 Task: Find connections with filter location Brasschaat with filter topic #automotivewith filter profile language Potuguese with filter current company TPG with filter school Dr. S.S. Bhatnagar UICET, Panjab University with filter industry Commercial and Industrial Machinery Maintenance with filter service category Translation with filter keywords title SEO Manager
Action: Mouse moved to (602, 107)
Screenshot: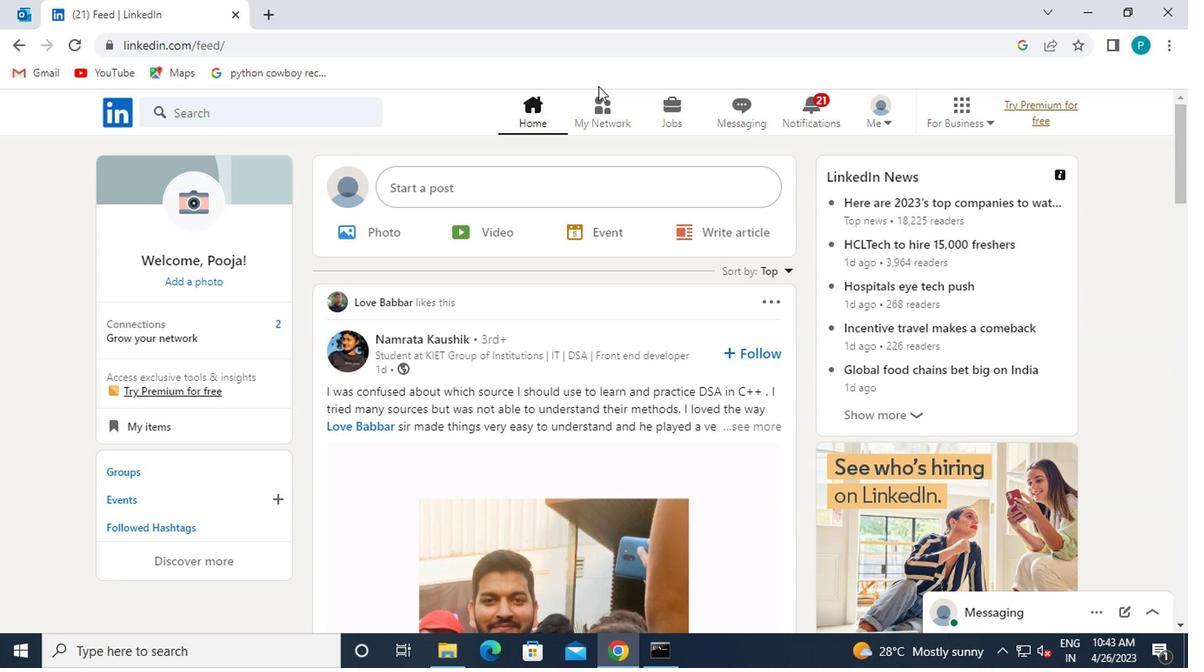 
Action: Mouse pressed left at (602, 107)
Screenshot: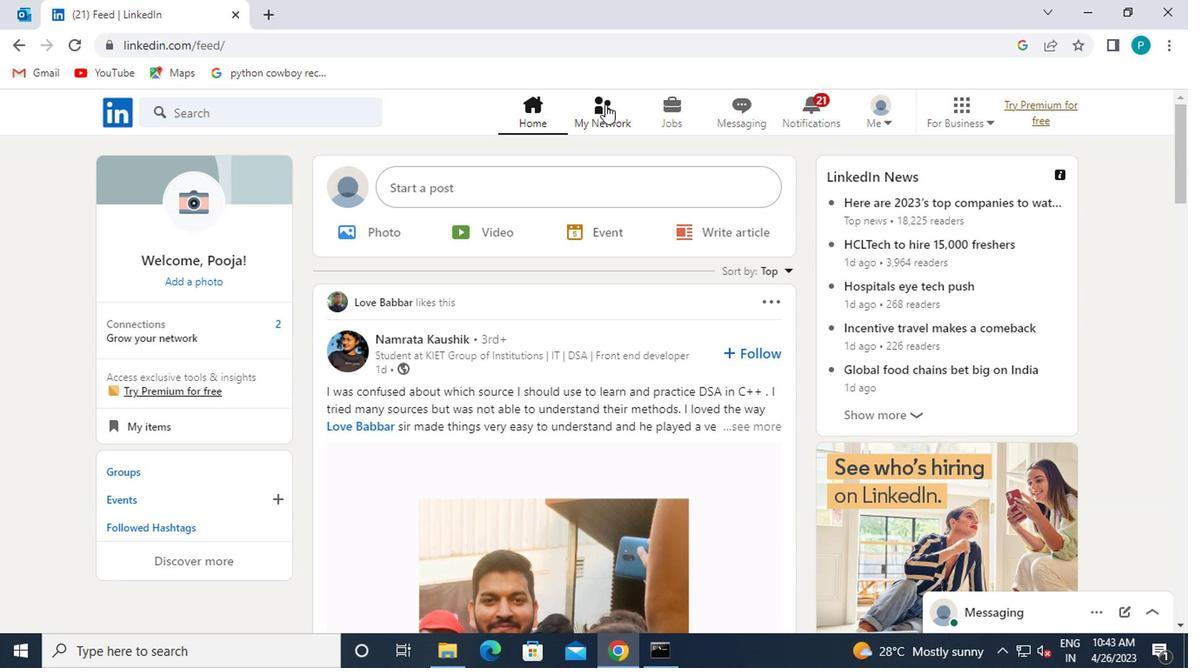 
Action: Mouse moved to (254, 217)
Screenshot: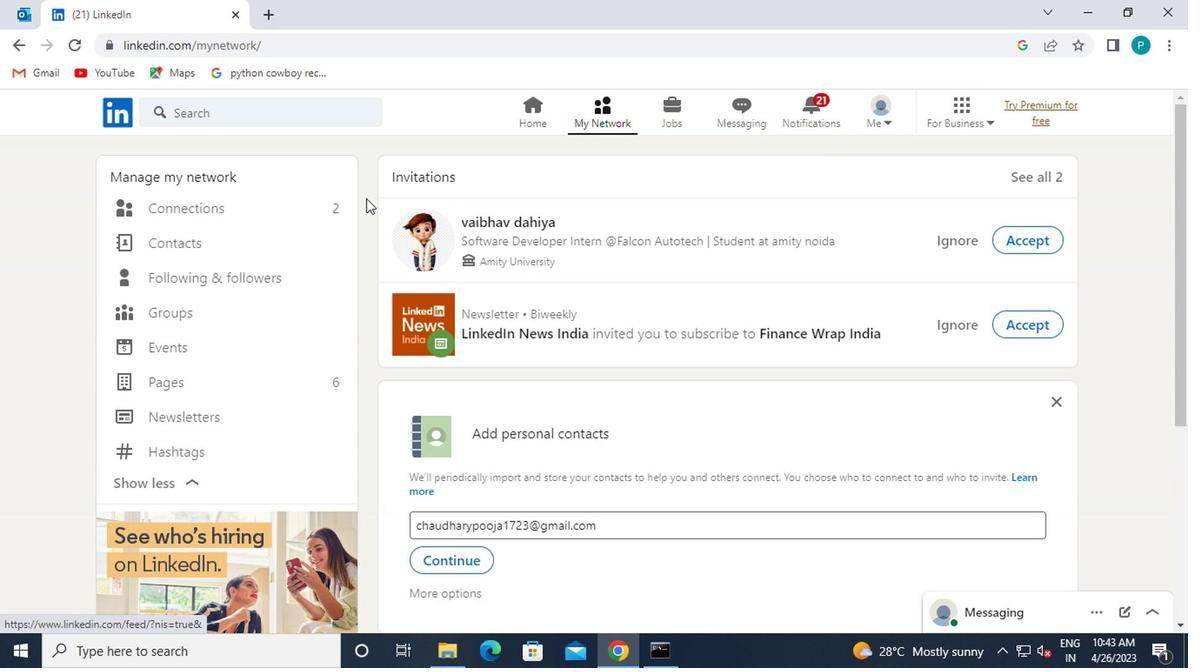 
Action: Mouse pressed left at (254, 217)
Screenshot: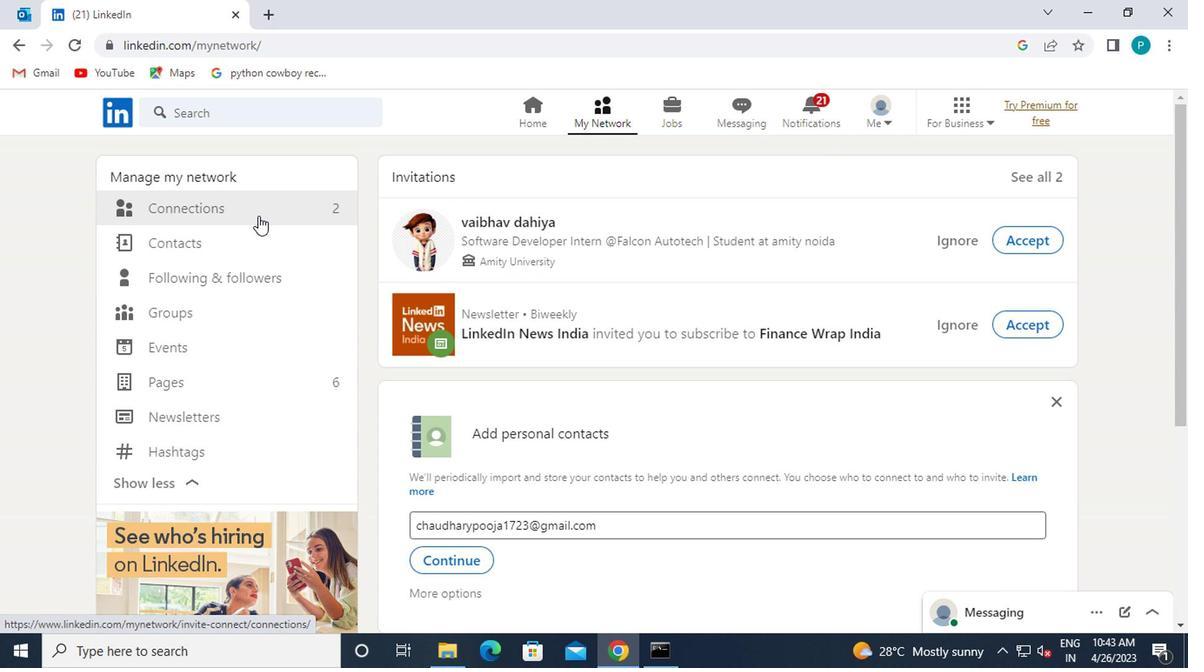 
Action: Mouse moved to (709, 215)
Screenshot: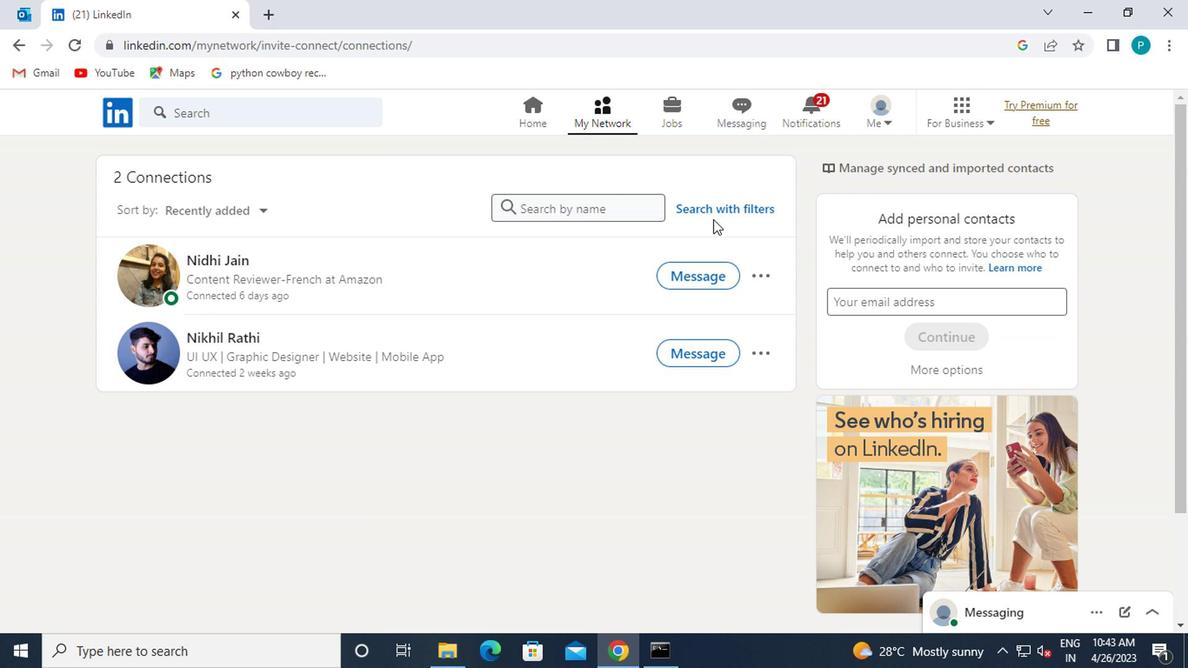 
Action: Mouse pressed left at (709, 215)
Screenshot: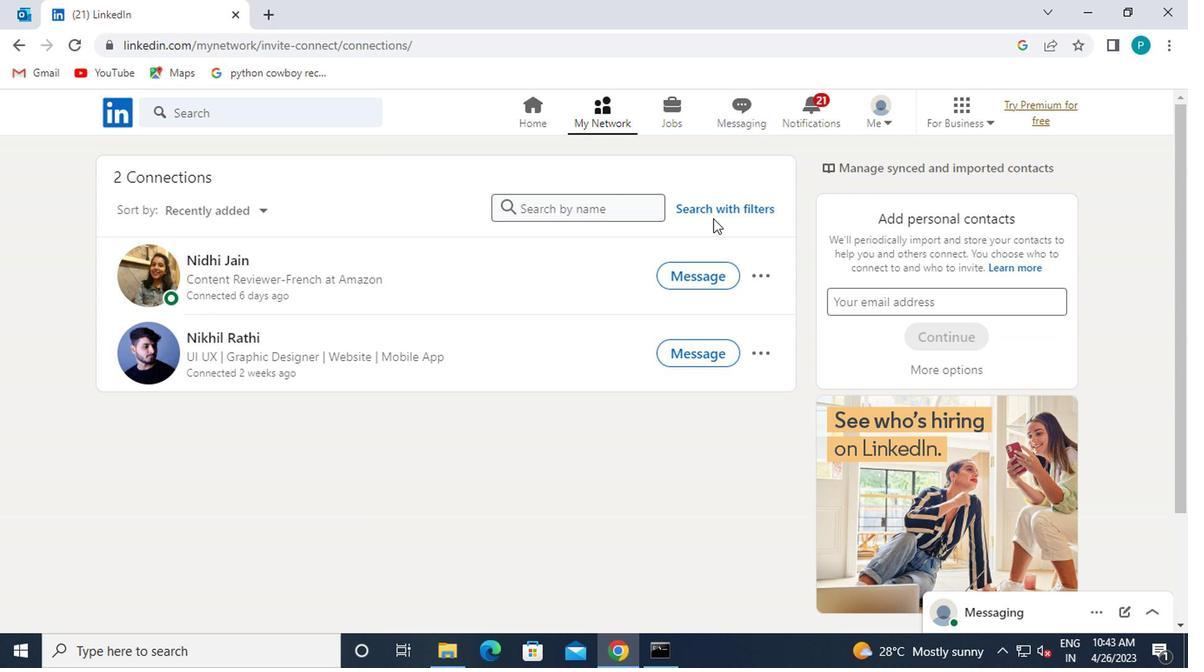 
Action: Mouse moved to (558, 163)
Screenshot: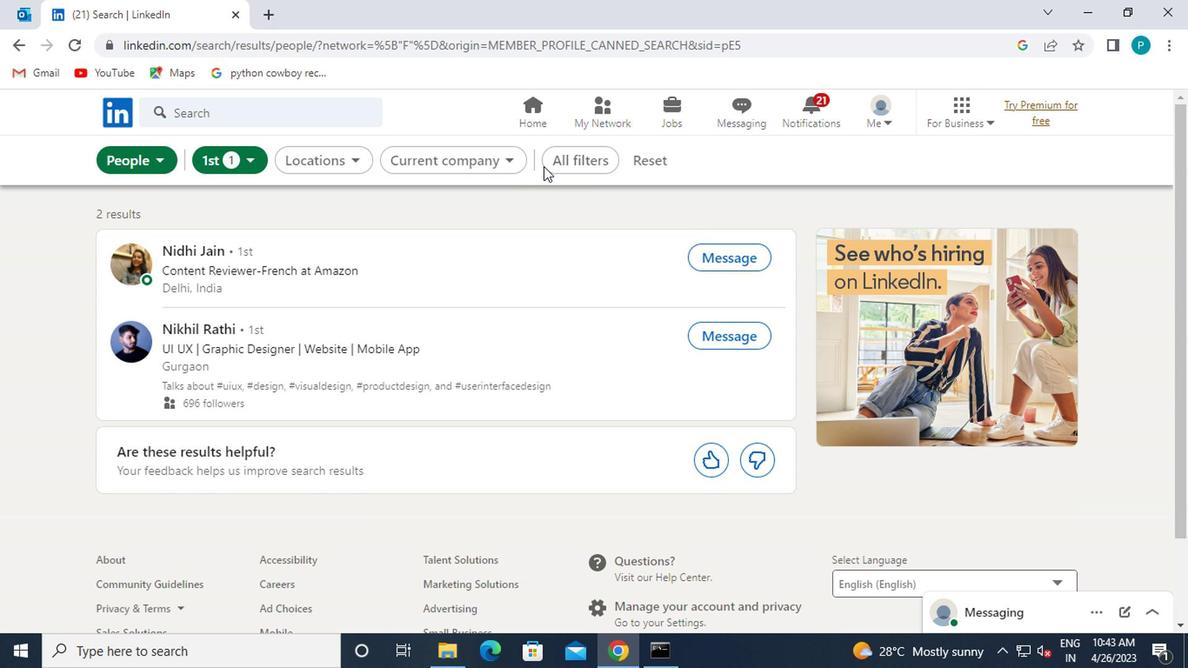 
Action: Mouse pressed left at (558, 163)
Screenshot: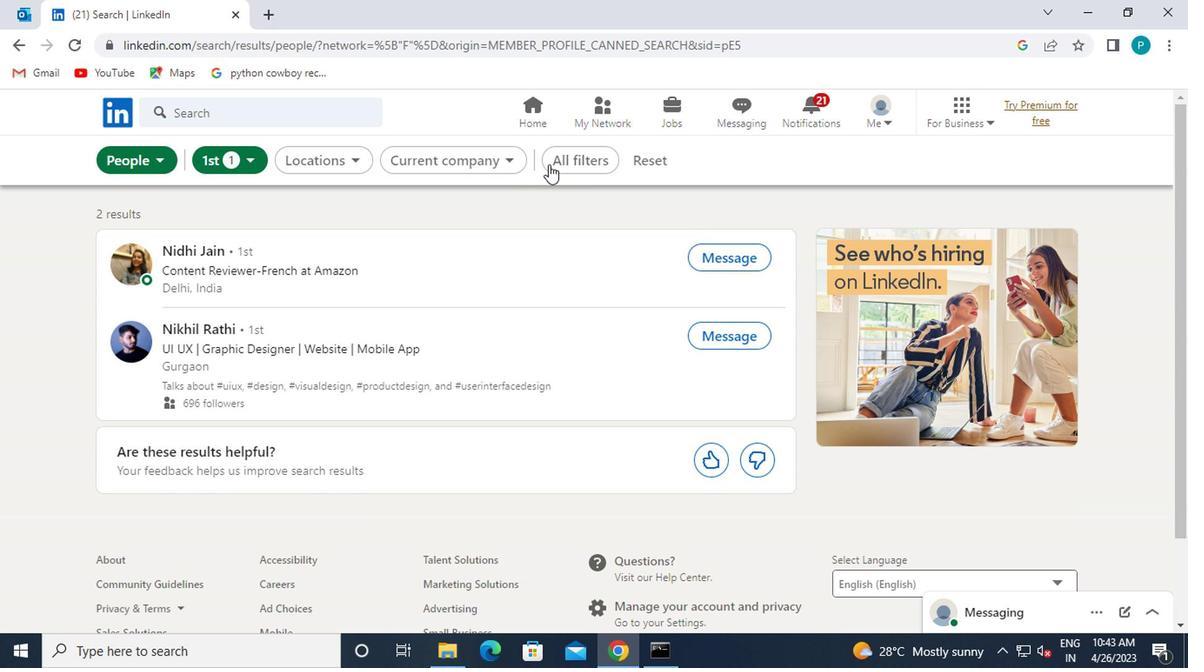
Action: Mouse moved to (939, 405)
Screenshot: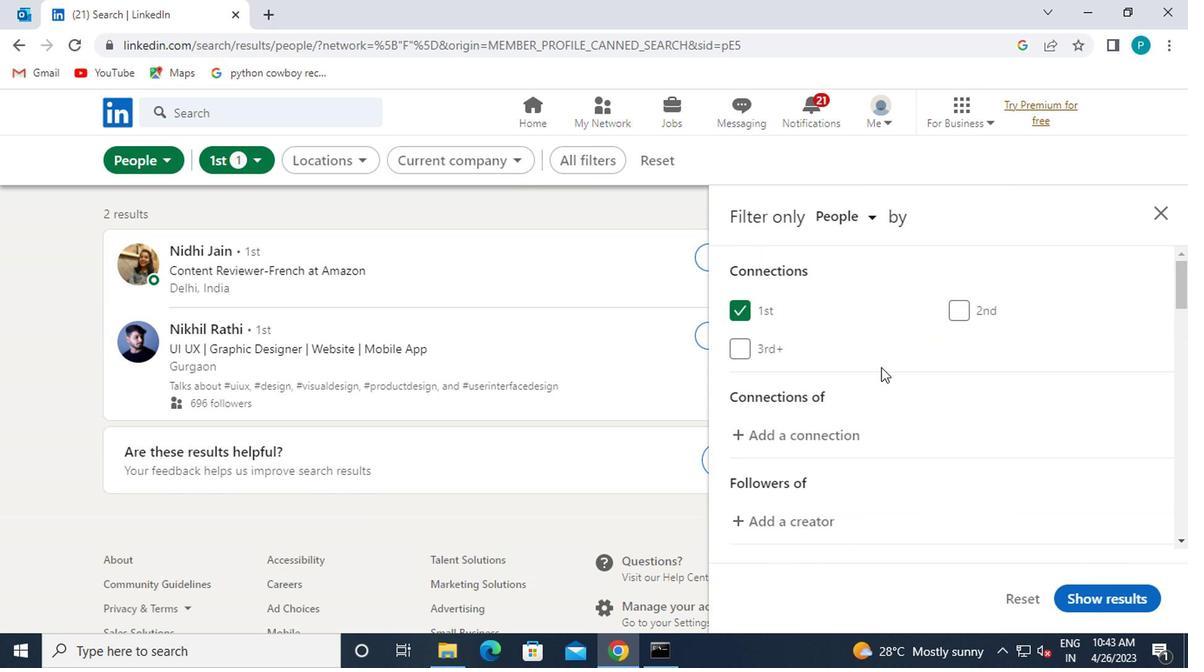 
Action: Mouse scrolled (939, 404) with delta (0, -1)
Screenshot: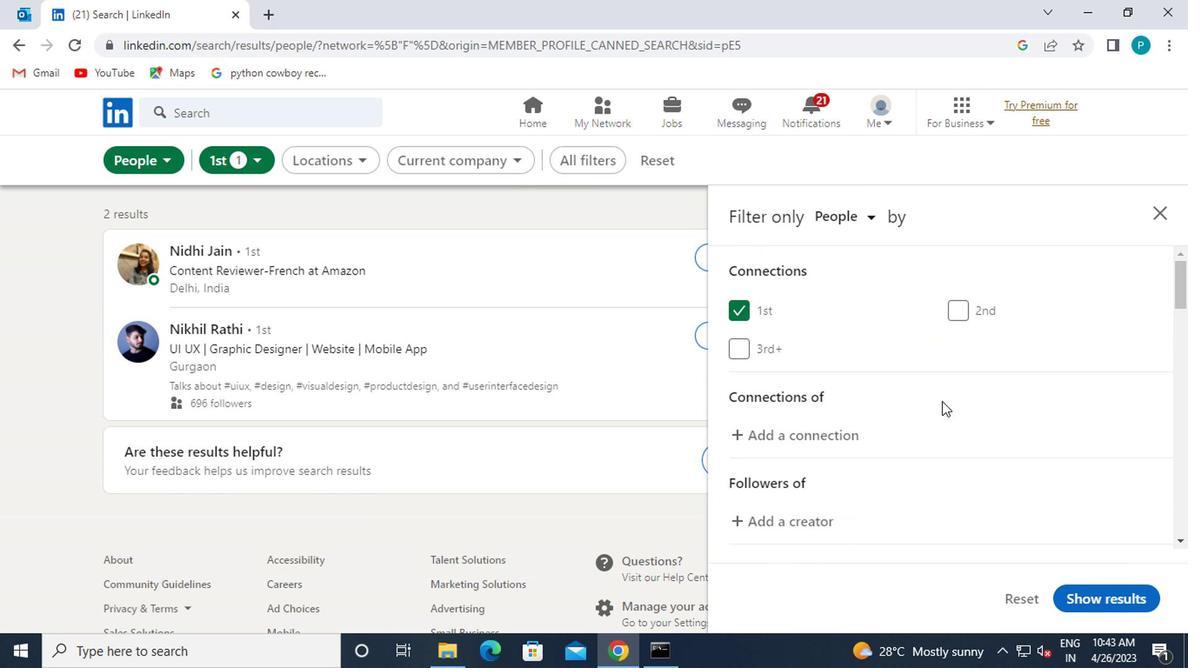 
Action: Mouse scrolled (939, 404) with delta (0, -1)
Screenshot: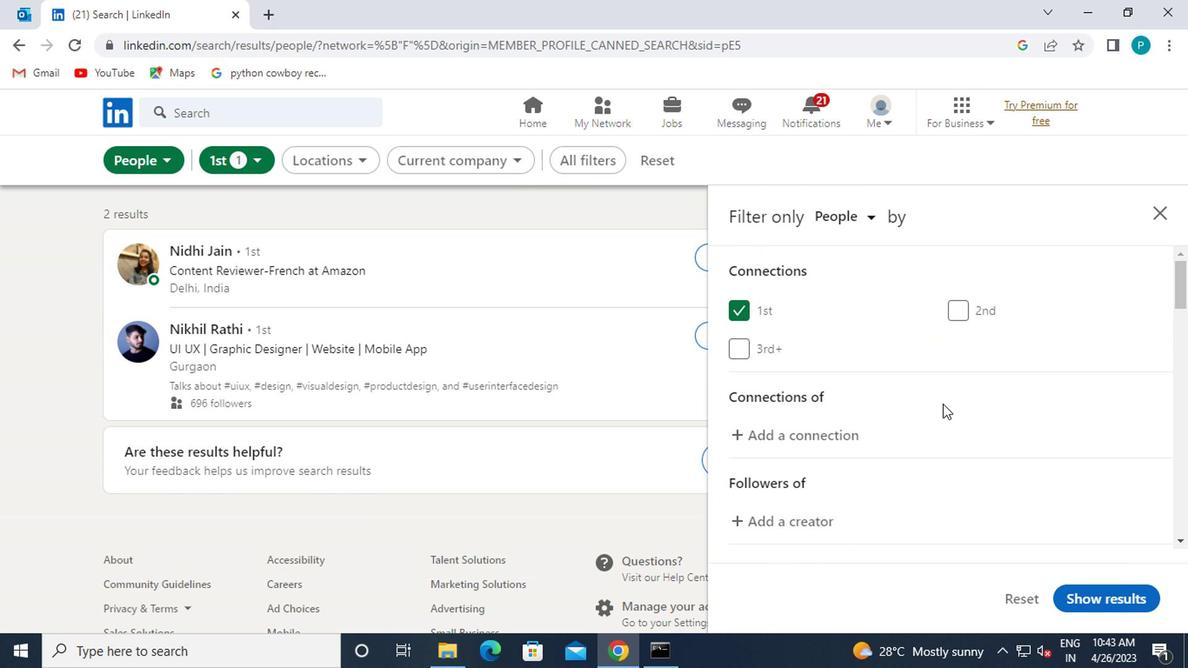 
Action: Mouse moved to (951, 450)
Screenshot: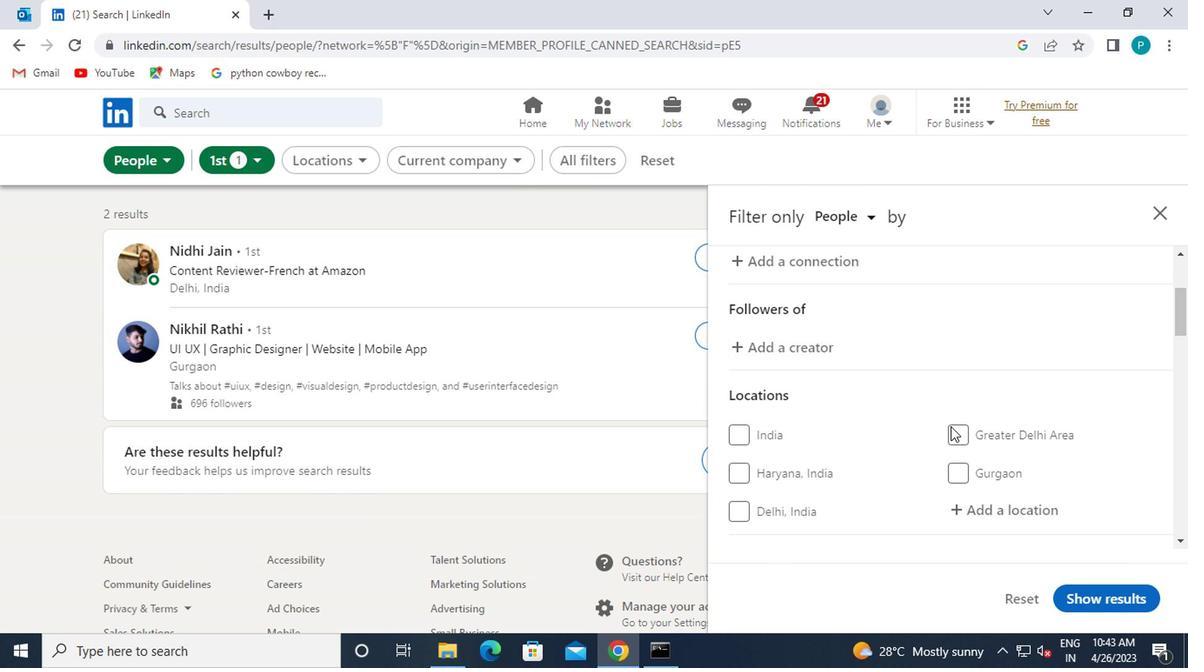 
Action: Mouse scrolled (951, 449) with delta (0, -1)
Screenshot: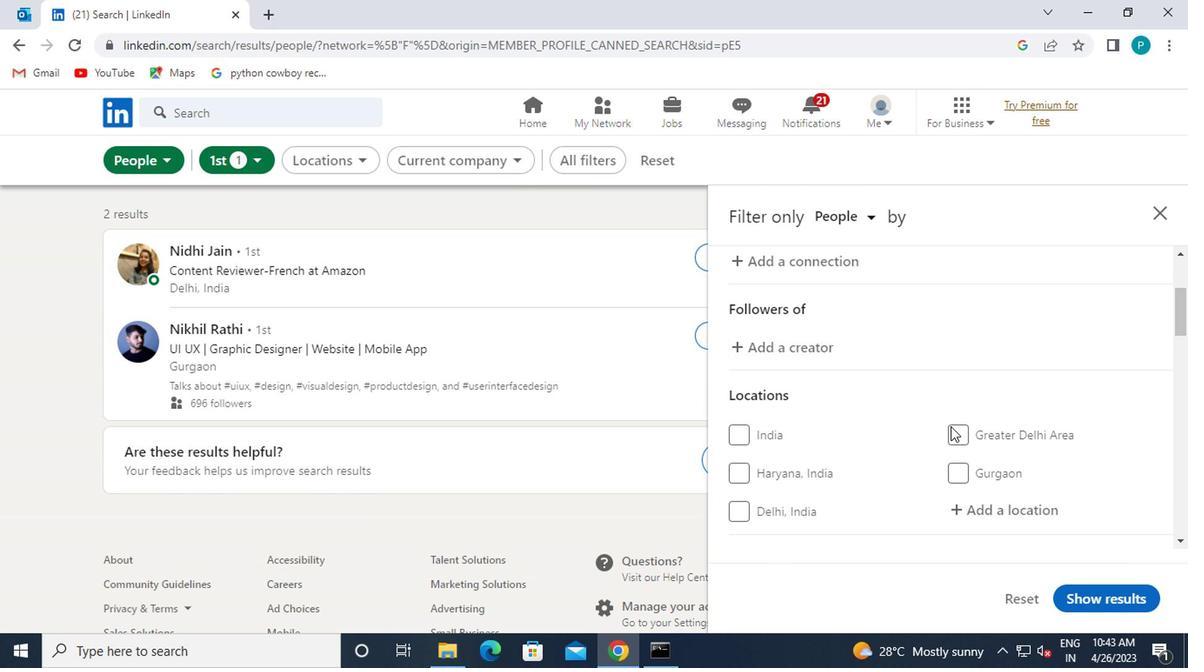 
Action: Mouse moved to (950, 425)
Screenshot: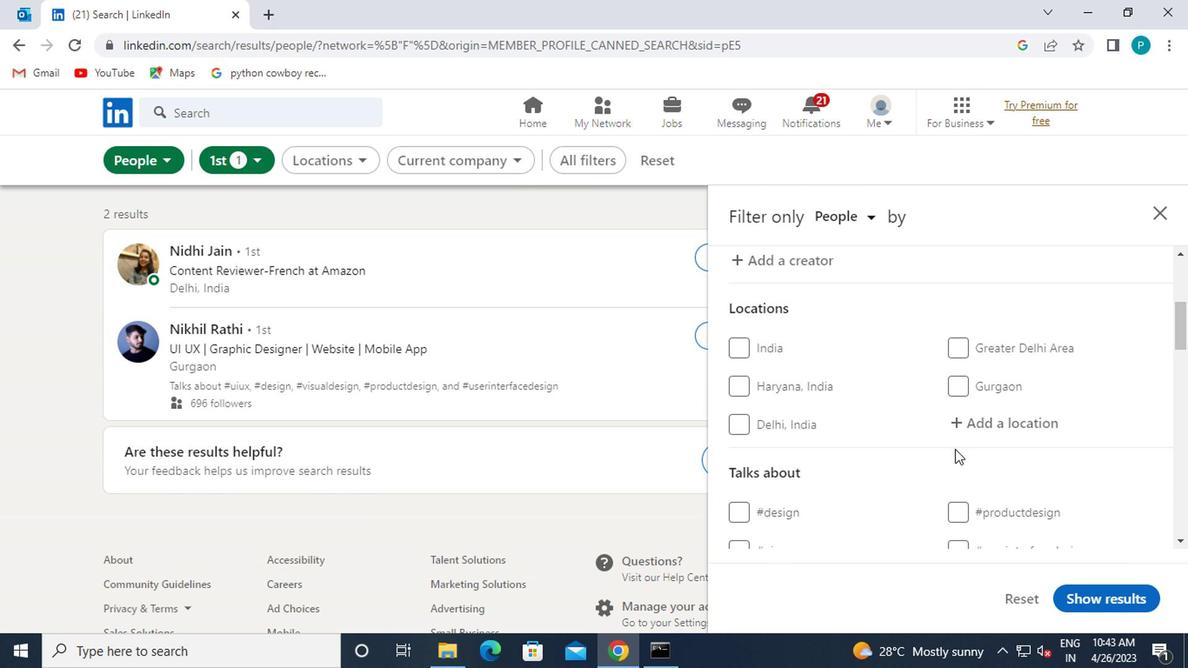 
Action: Mouse pressed left at (950, 425)
Screenshot: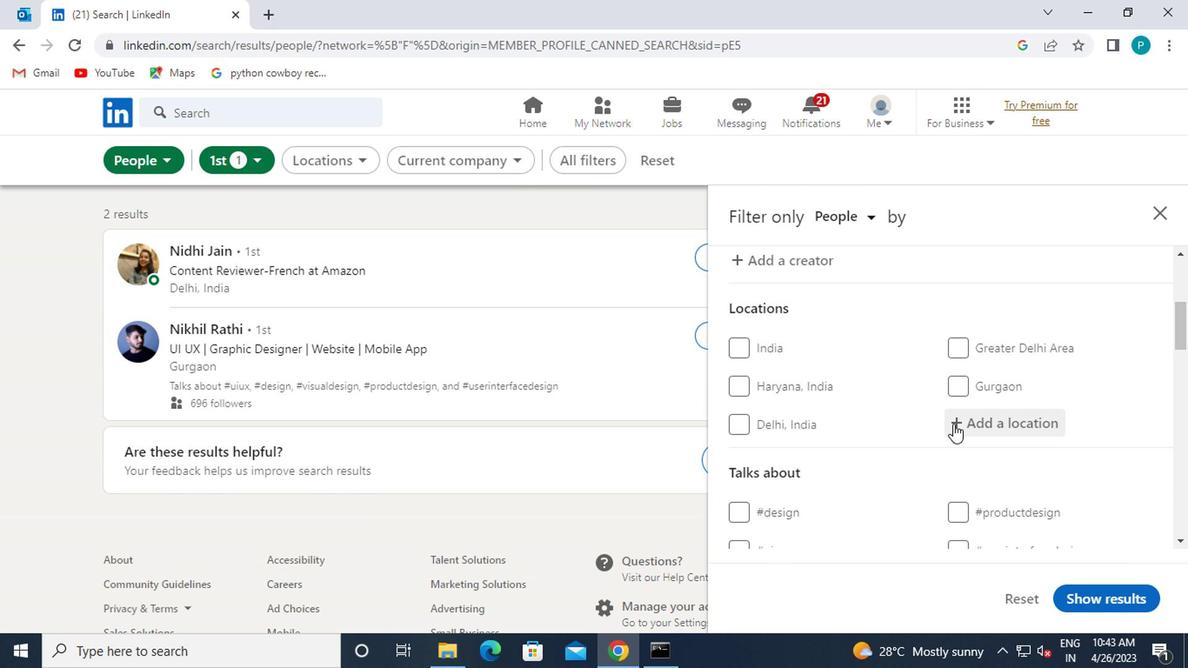 
Action: Key pressed <Key.caps_lock>b<Key.caps_lock>rasschaat
Screenshot: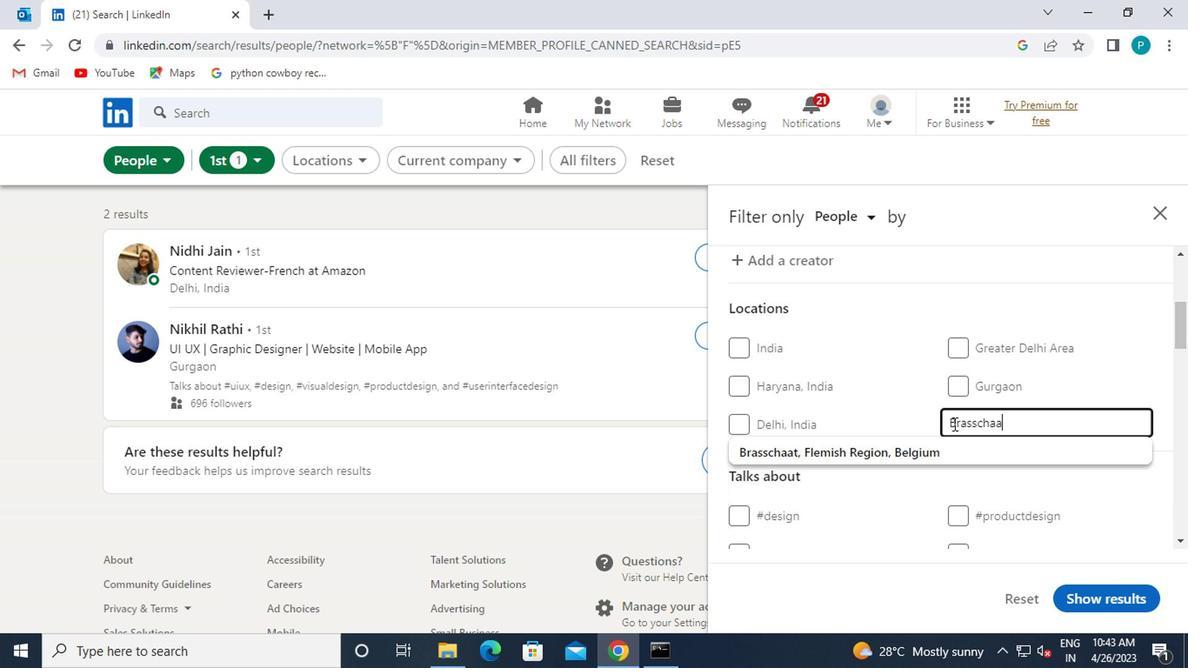 
Action: Mouse moved to (943, 459)
Screenshot: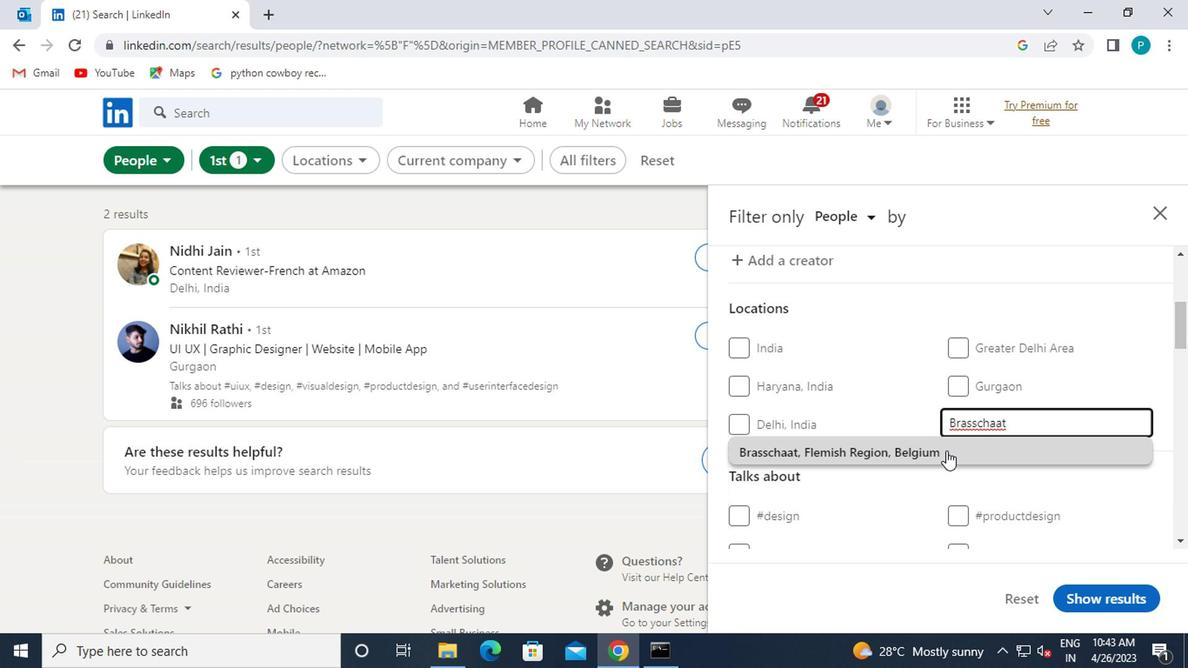 
Action: Mouse pressed left at (943, 459)
Screenshot: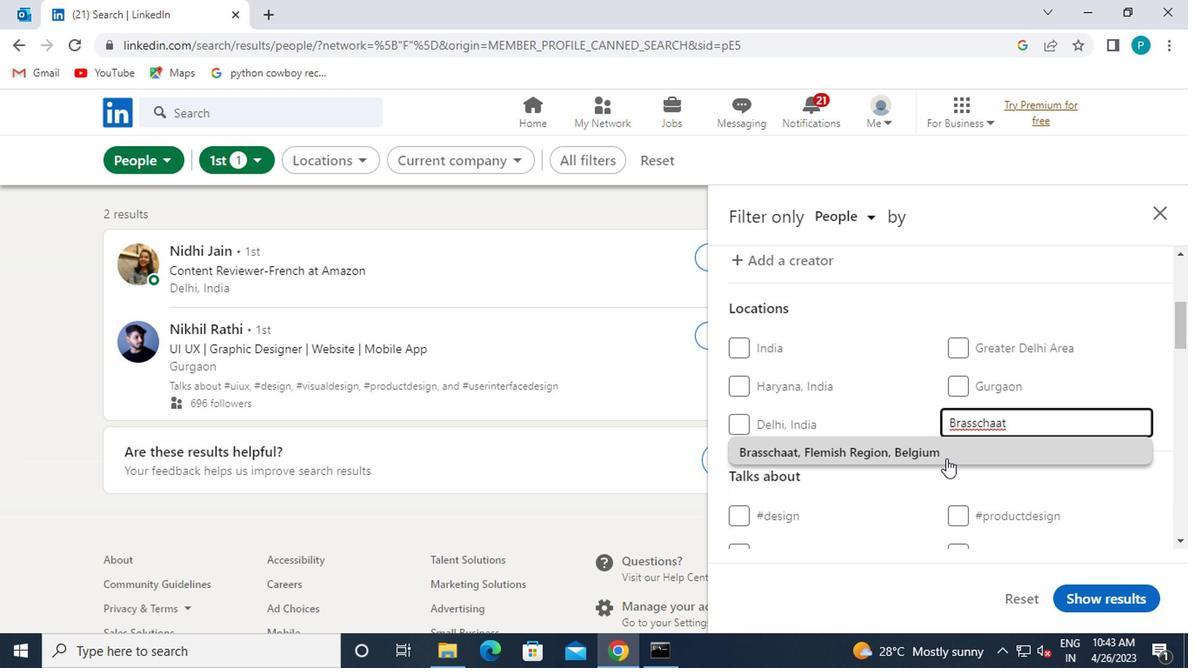 
Action: Mouse scrolled (943, 459) with delta (0, 0)
Screenshot: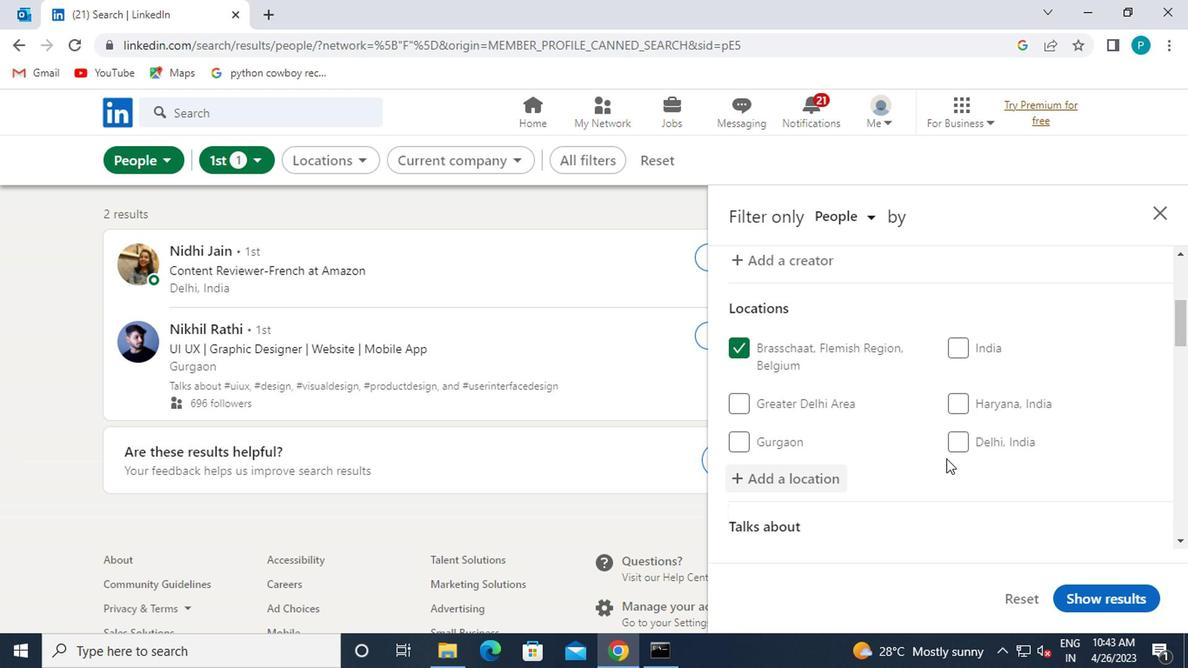 
Action: Mouse scrolled (943, 459) with delta (0, 0)
Screenshot: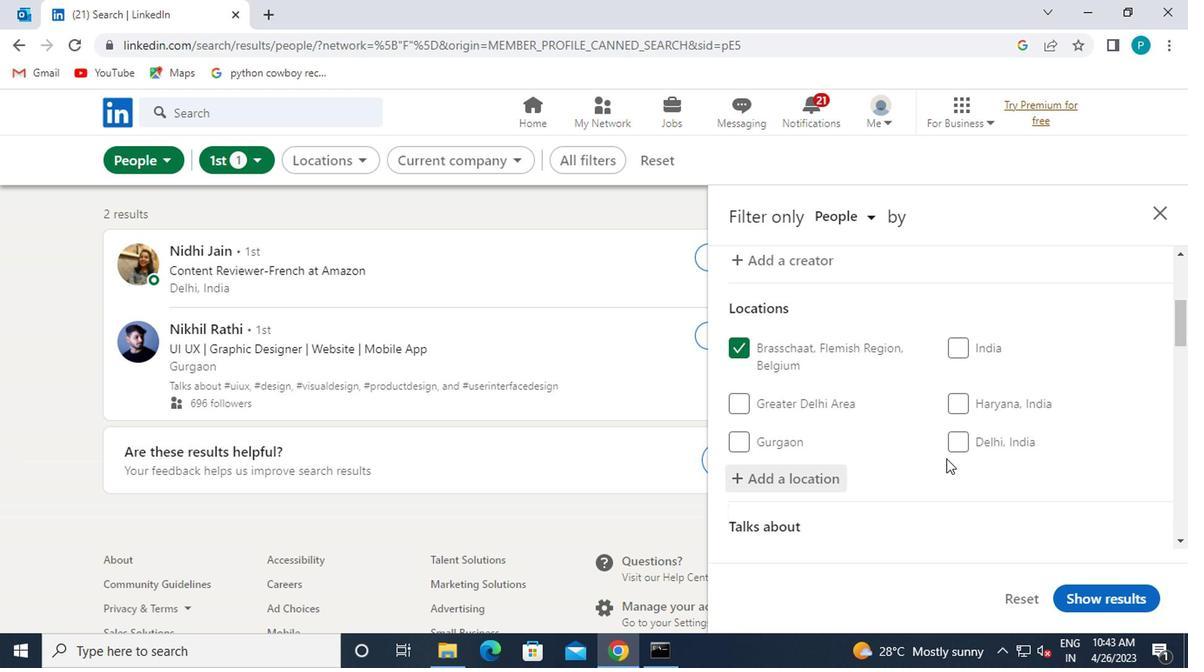 
Action: Mouse moved to (948, 336)
Screenshot: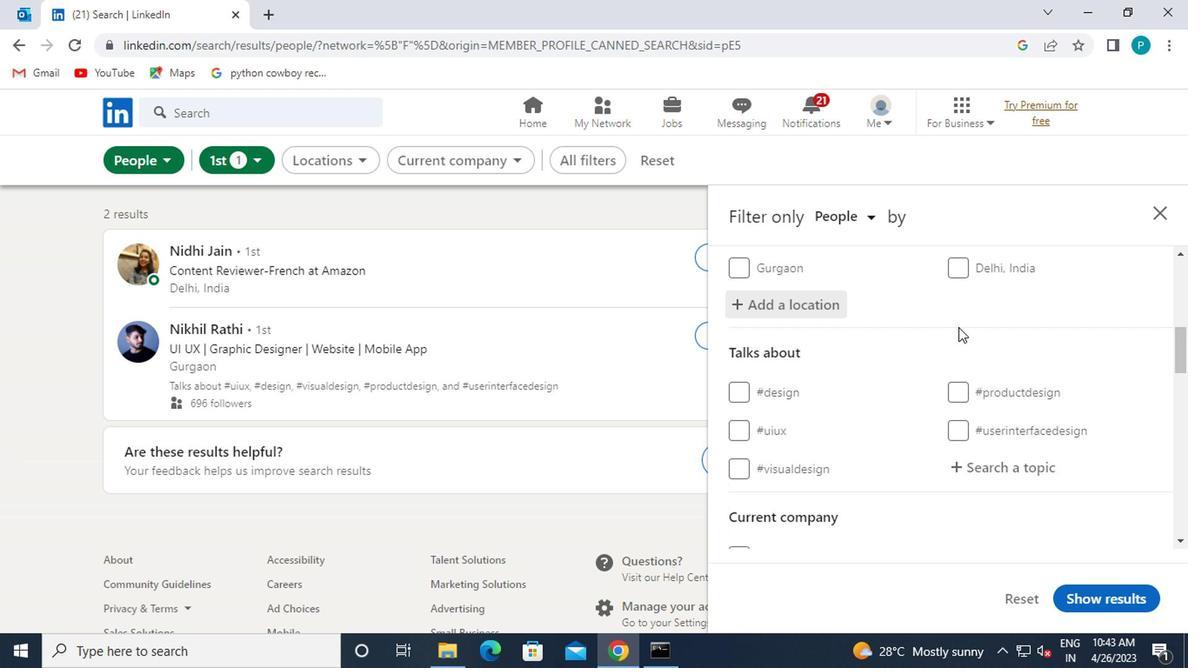 
Action: Mouse scrolled (948, 337) with delta (0, 0)
Screenshot: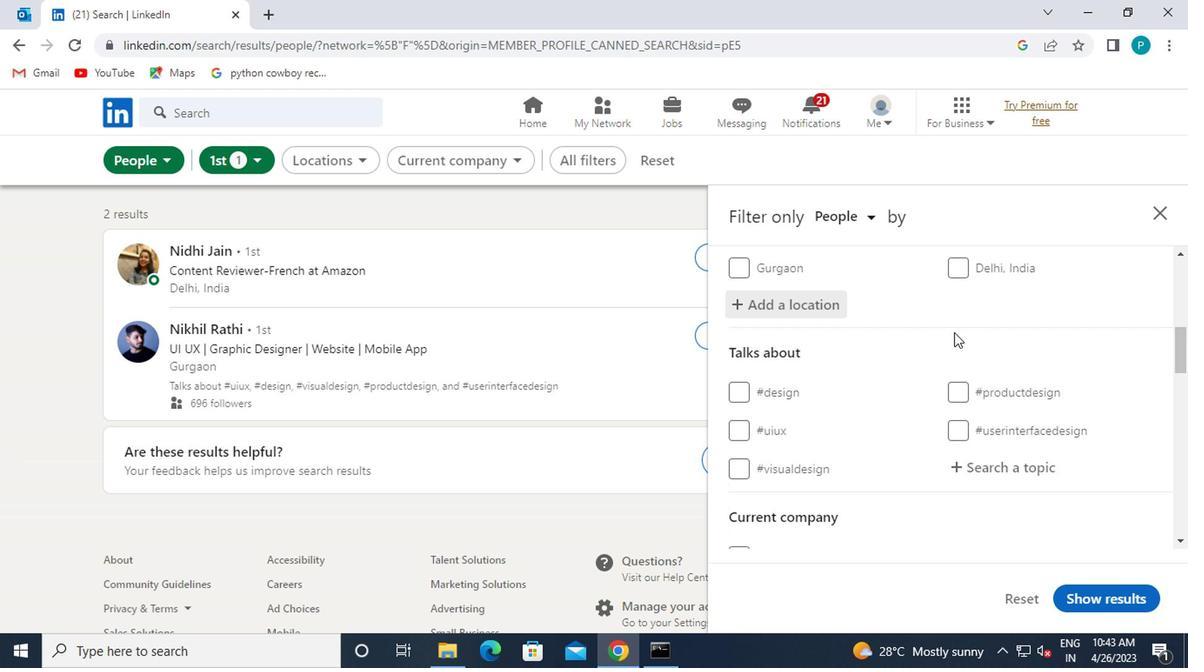 
Action: Mouse scrolled (948, 337) with delta (0, 0)
Screenshot: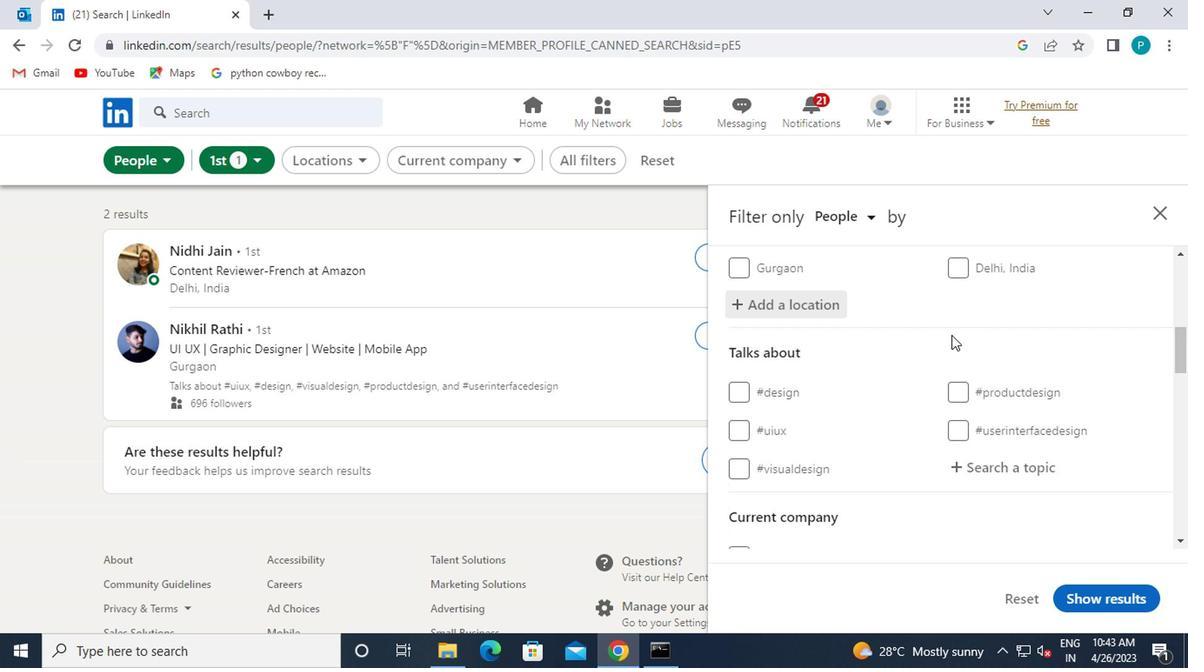 
Action: Mouse scrolled (948, 335) with delta (0, -1)
Screenshot: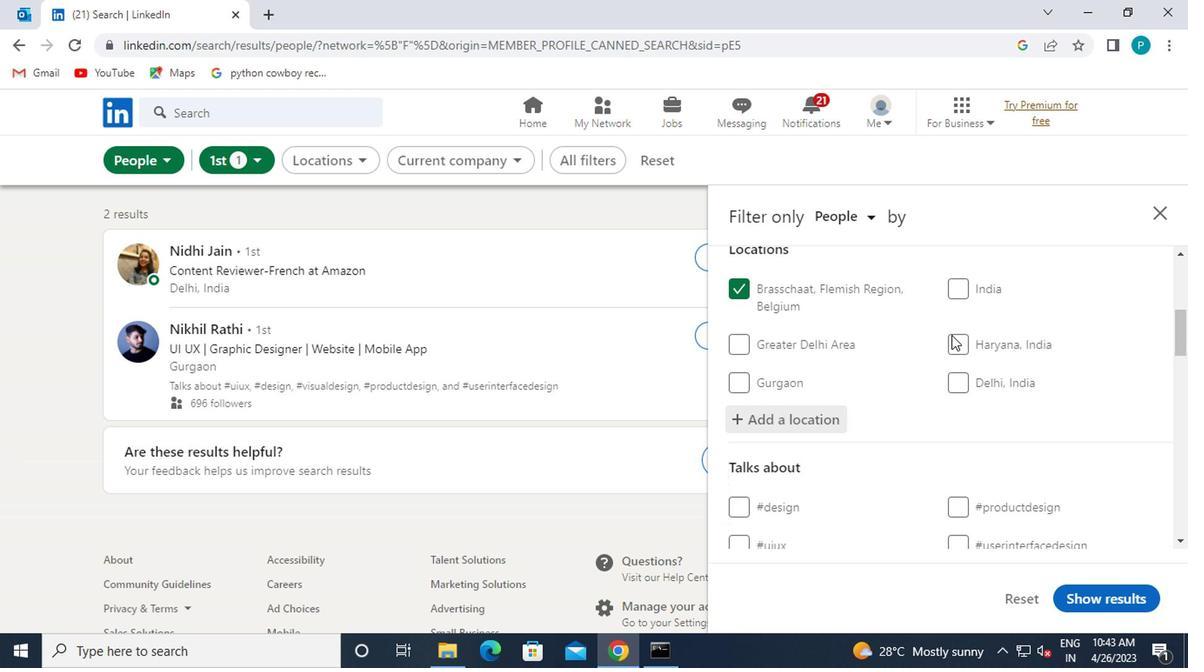 
Action: Mouse scrolled (948, 335) with delta (0, -1)
Screenshot: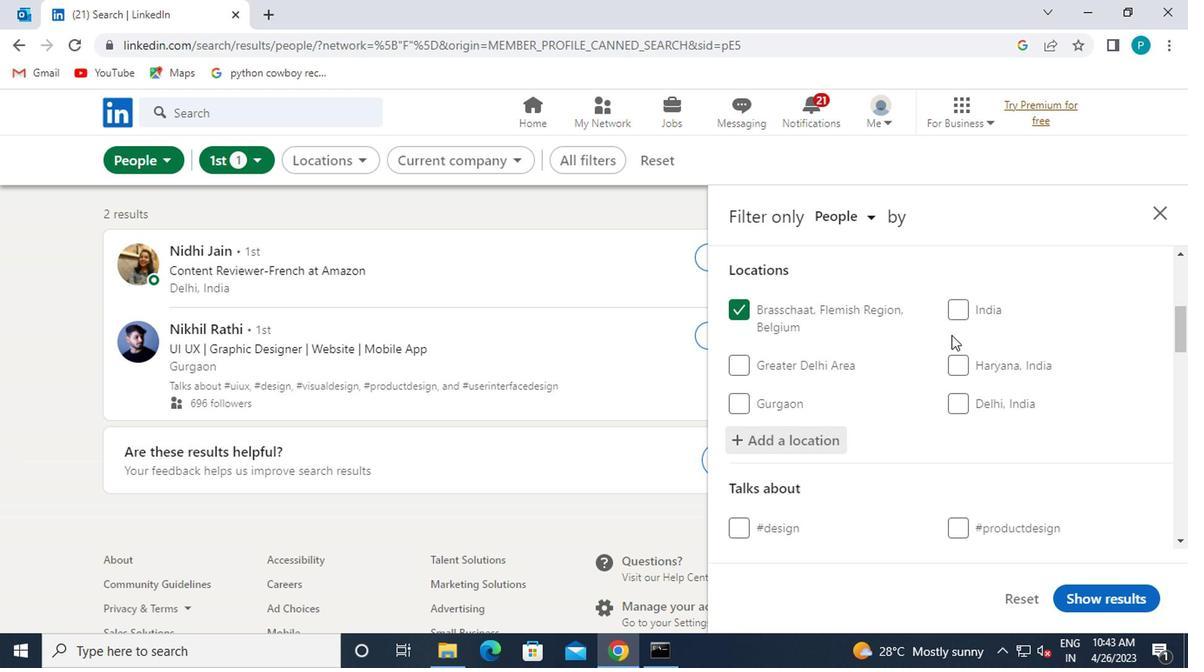 
Action: Mouse moved to (948, 341)
Screenshot: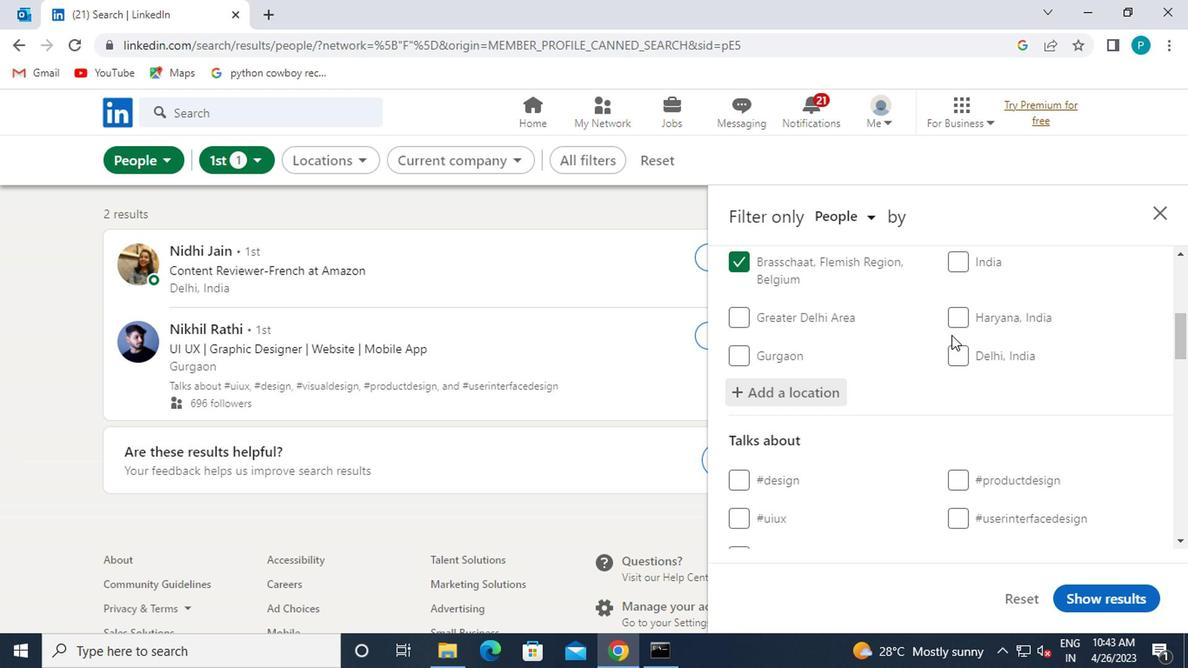 
Action: Mouse scrolled (948, 341) with delta (0, 0)
Screenshot: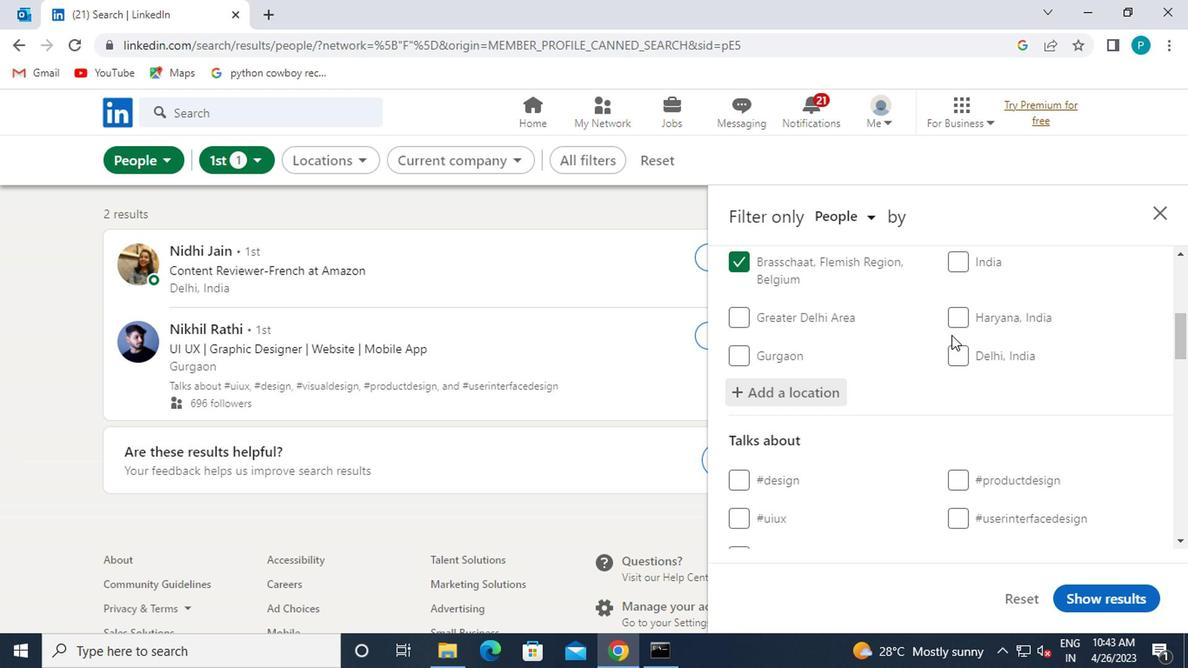 
Action: Mouse moved to (953, 395)
Screenshot: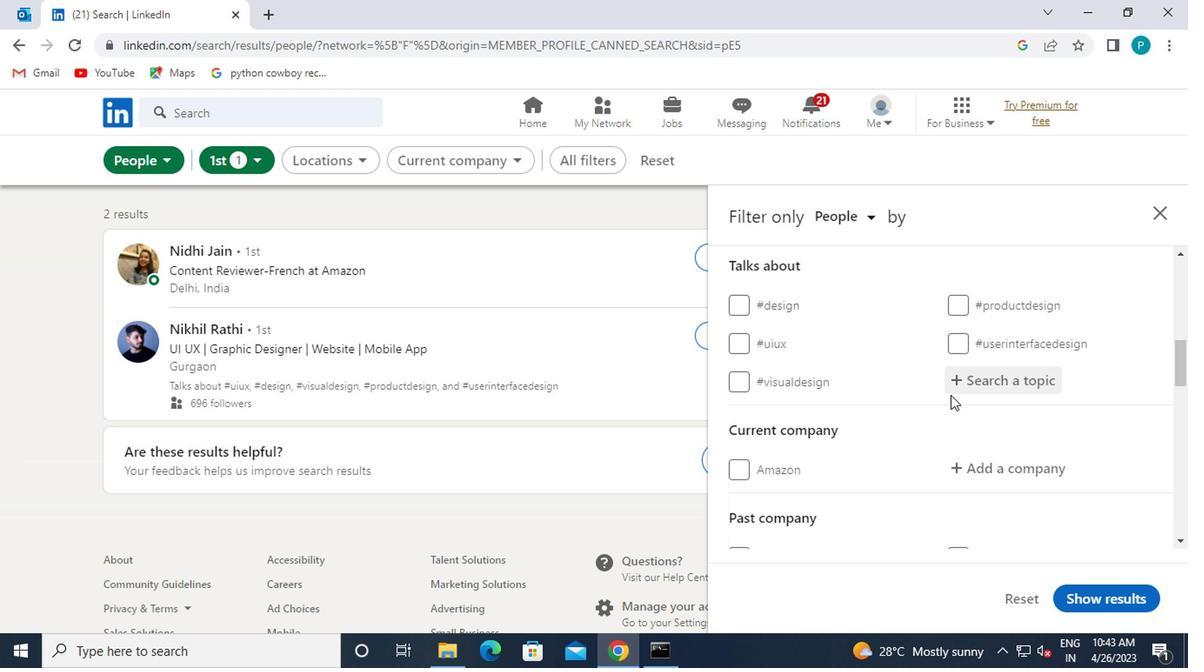 
Action: Mouse pressed left at (953, 395)
Screenshot: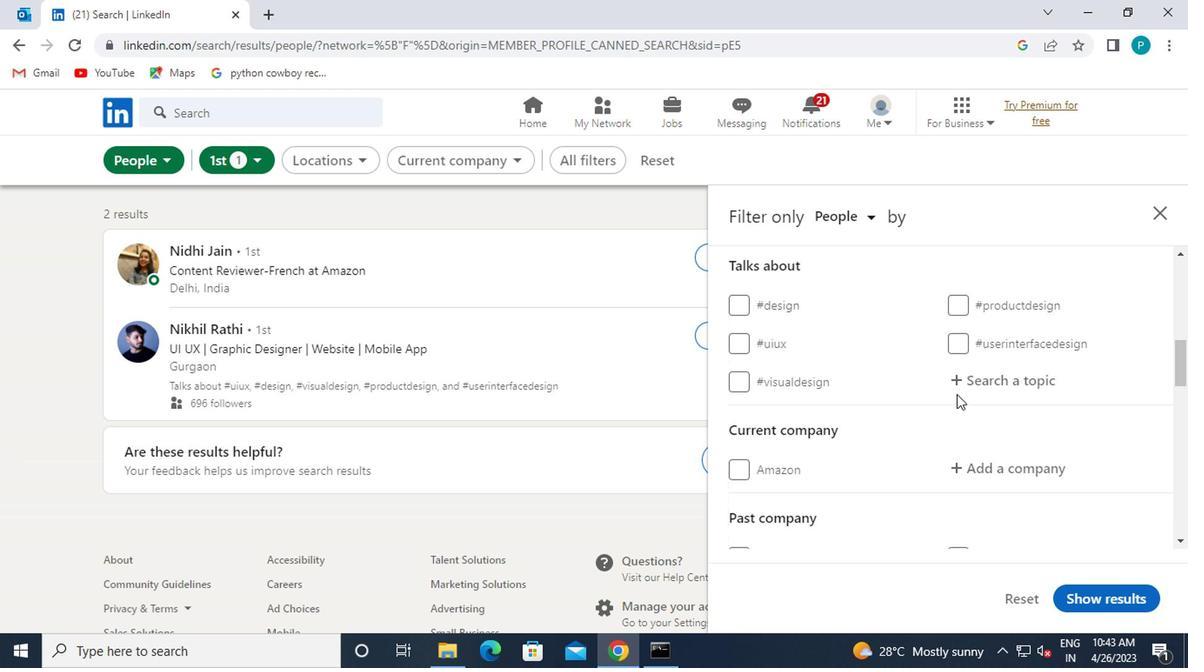 
Action: Mouse moved to (953, 394)
Screenshot: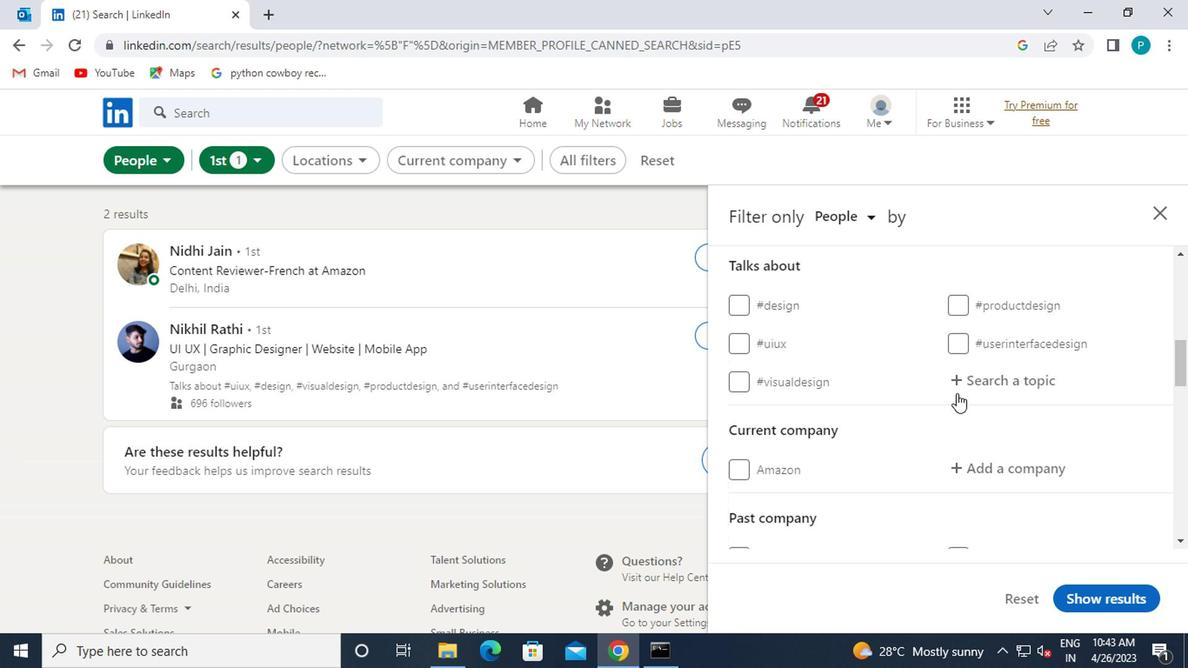 
Action: Mouse pressed left at (953, 394)
Screenshot: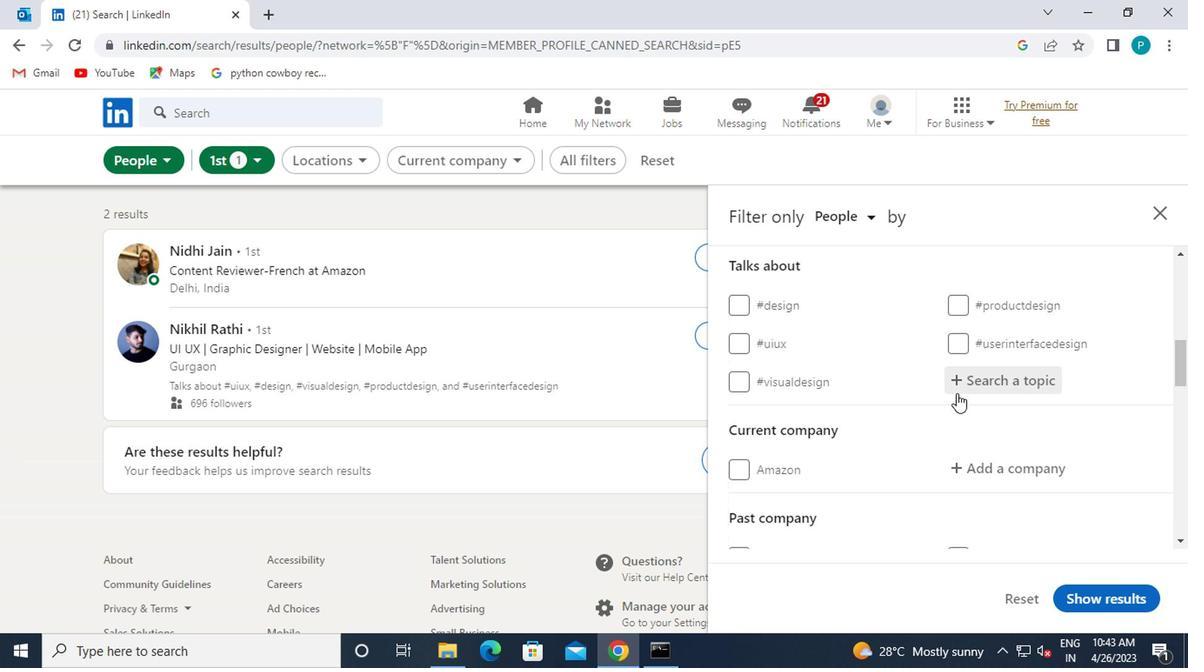 
Action: Mouse moved to (956, 391)
Screenshot: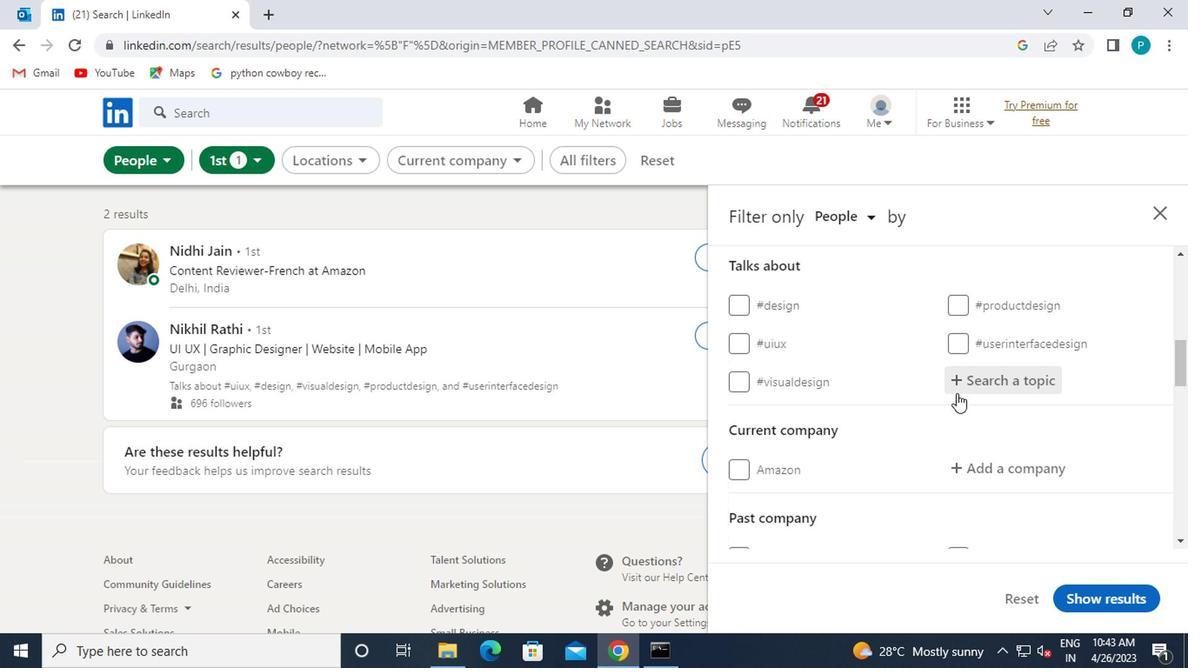 
Action: Key pressed <Key.shift><Key.shift><Key.shift><Key.shift><Key.shift>#
Screenshot: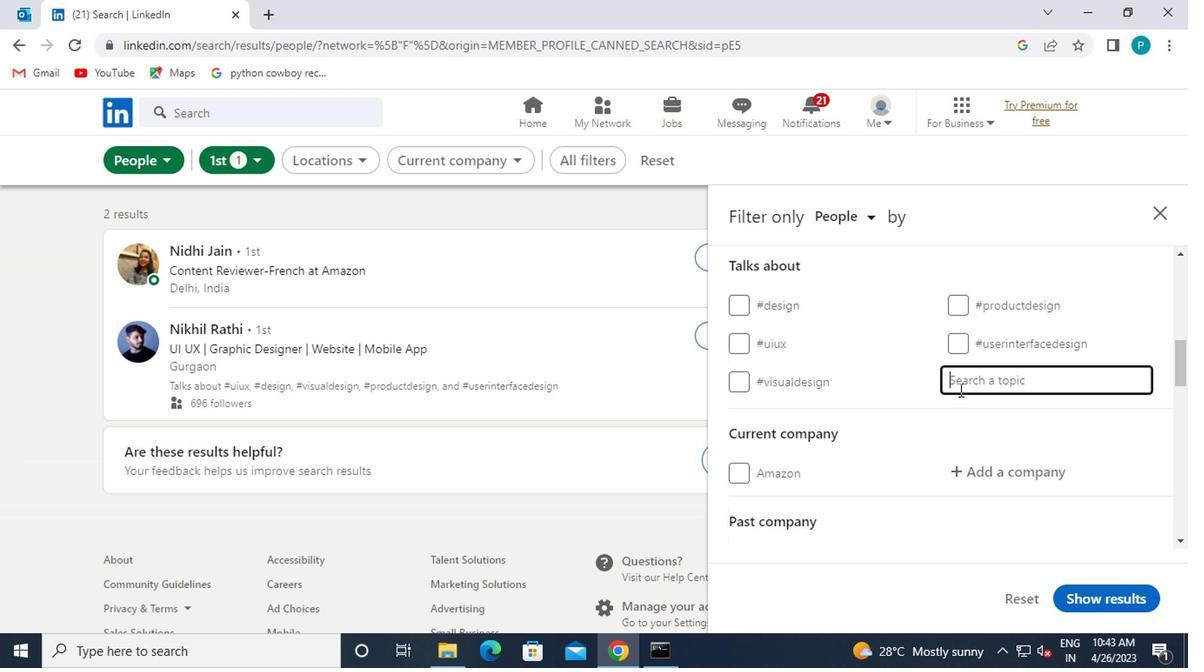 
Action: Mouse moved to (928, 376)
Screenshot: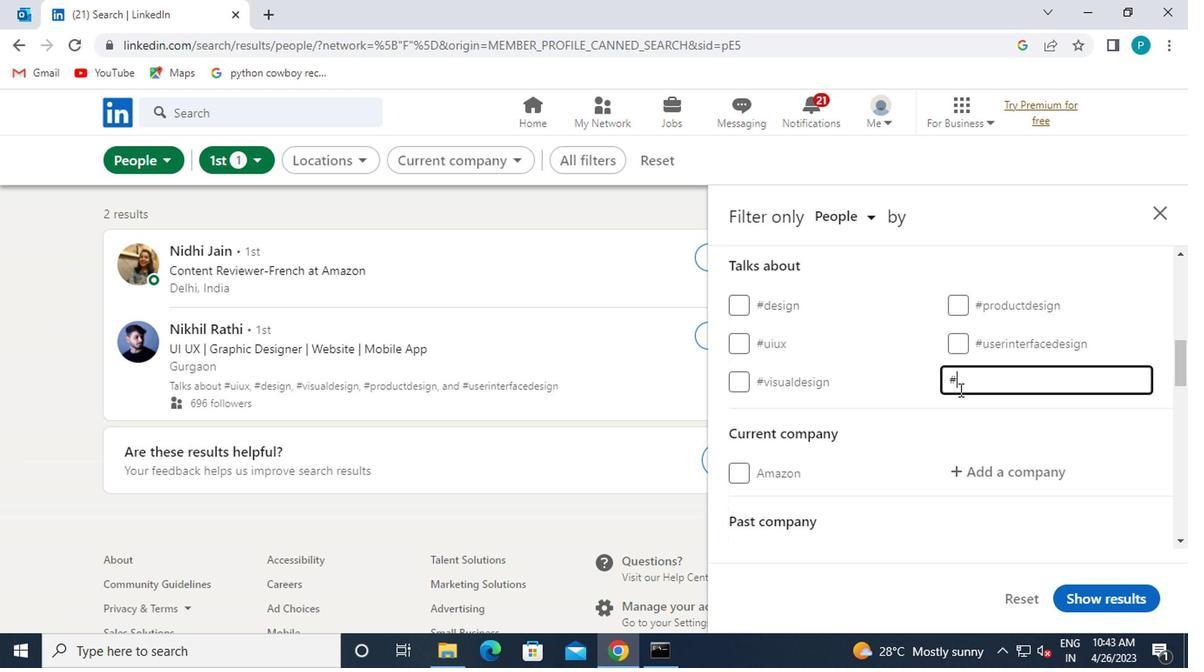 
Action: Key pressed A
Screenshot: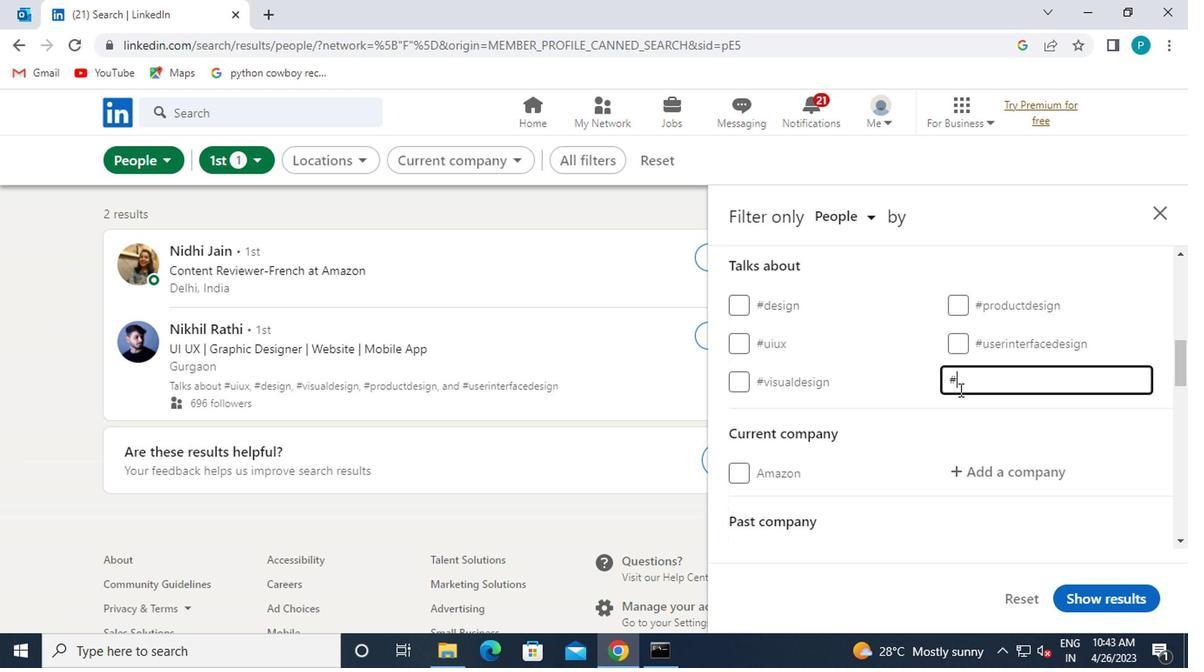 
Action: Mouse moved to (891, 360)
Screenshot: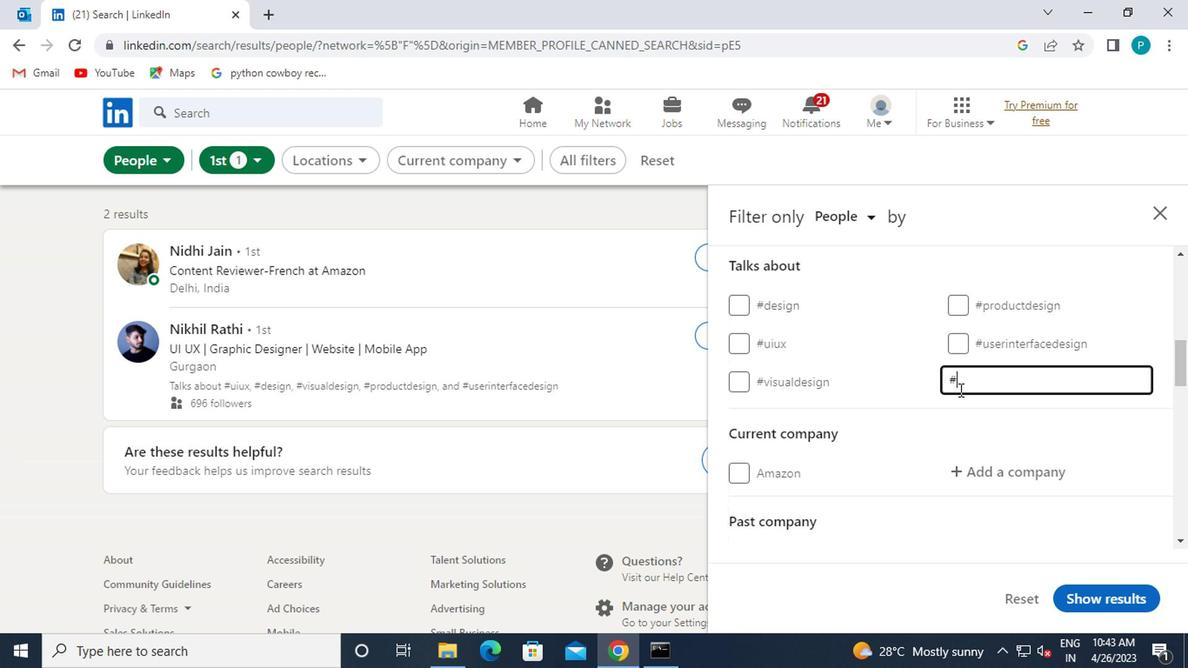 
Action: Key pressed UTOMOTIVE
Screenshot: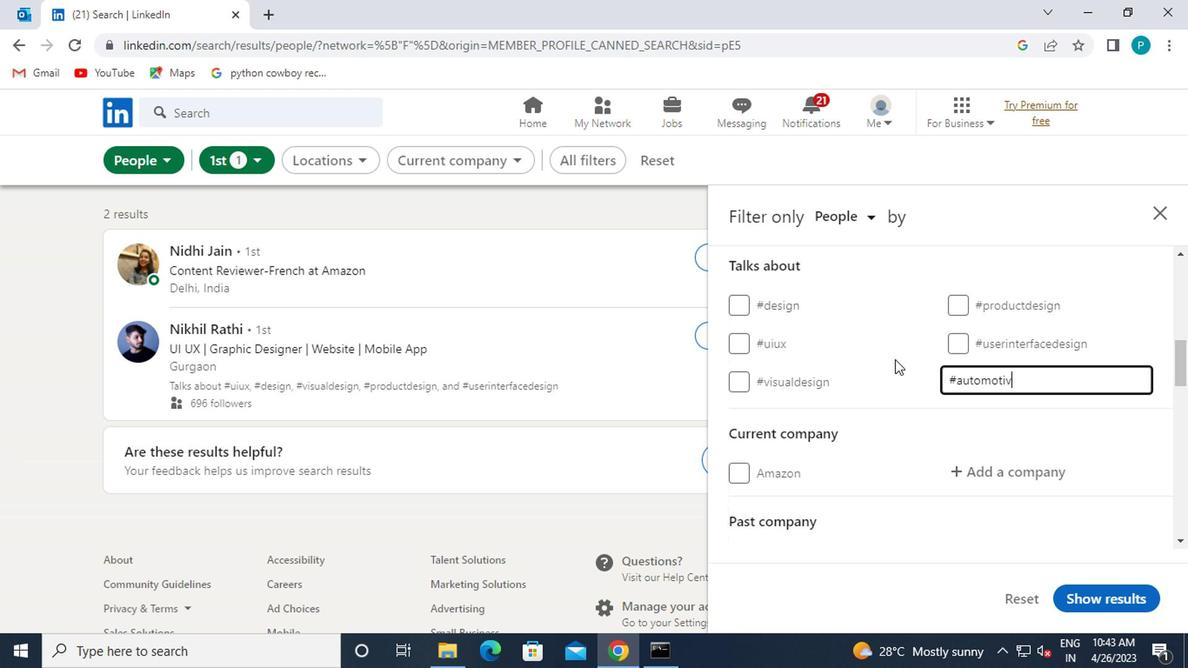 
Action: Mouse moved to (927, 461)
Screenshot: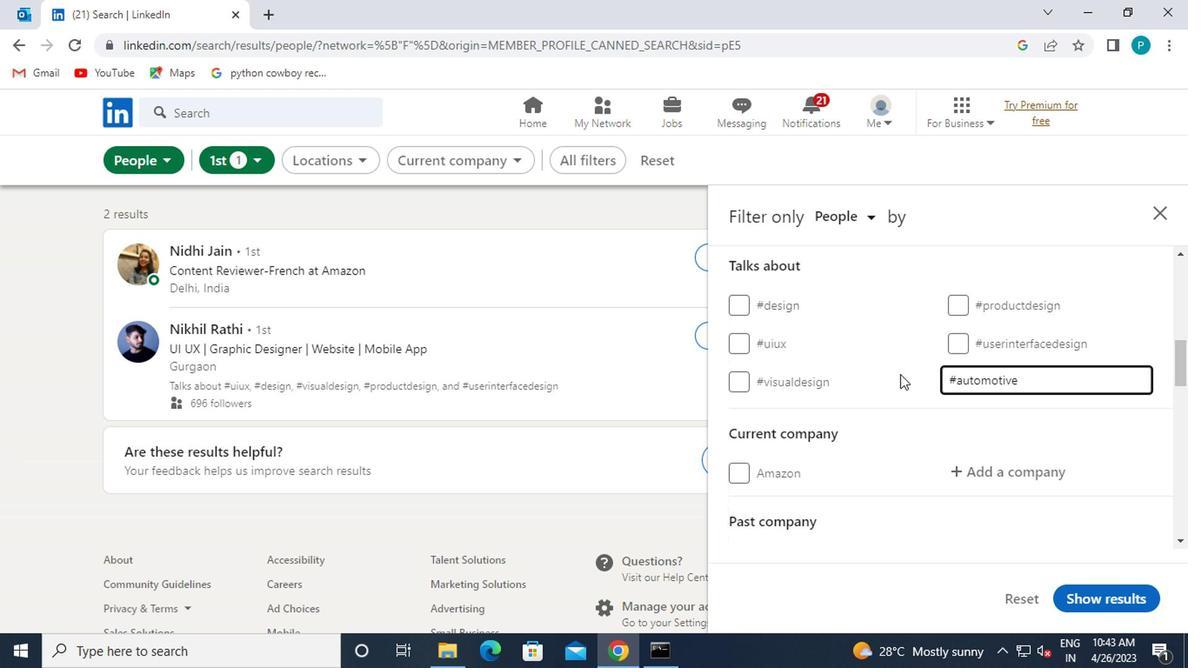 
Action: Mouse scrolled (927, 461) with delta (0, 0)
Screenshot: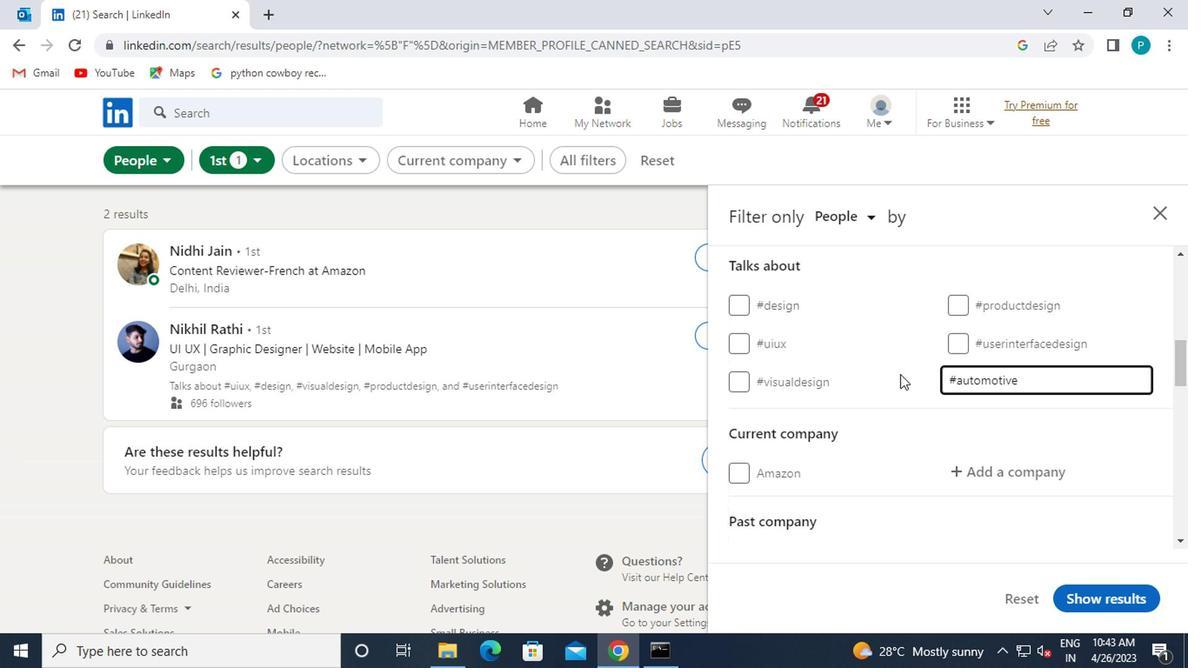 
Action: Mouse moved to (967, 394)
Screenshot: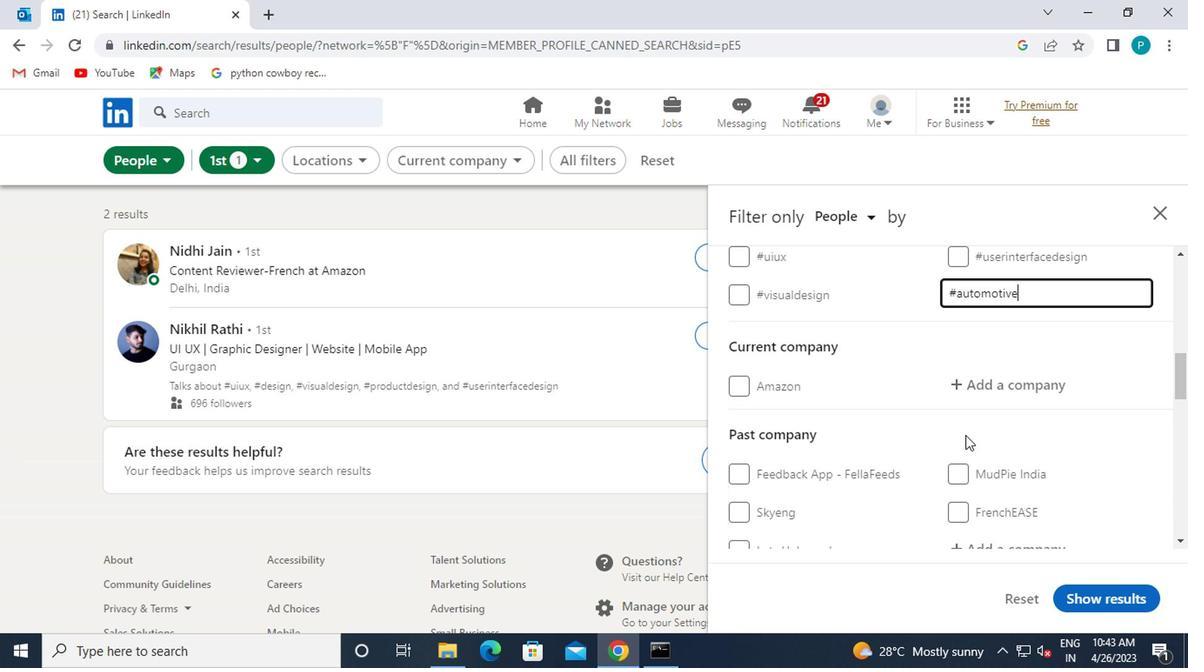 
Action: Mouse pressed left at (967, 394)
Screenshot: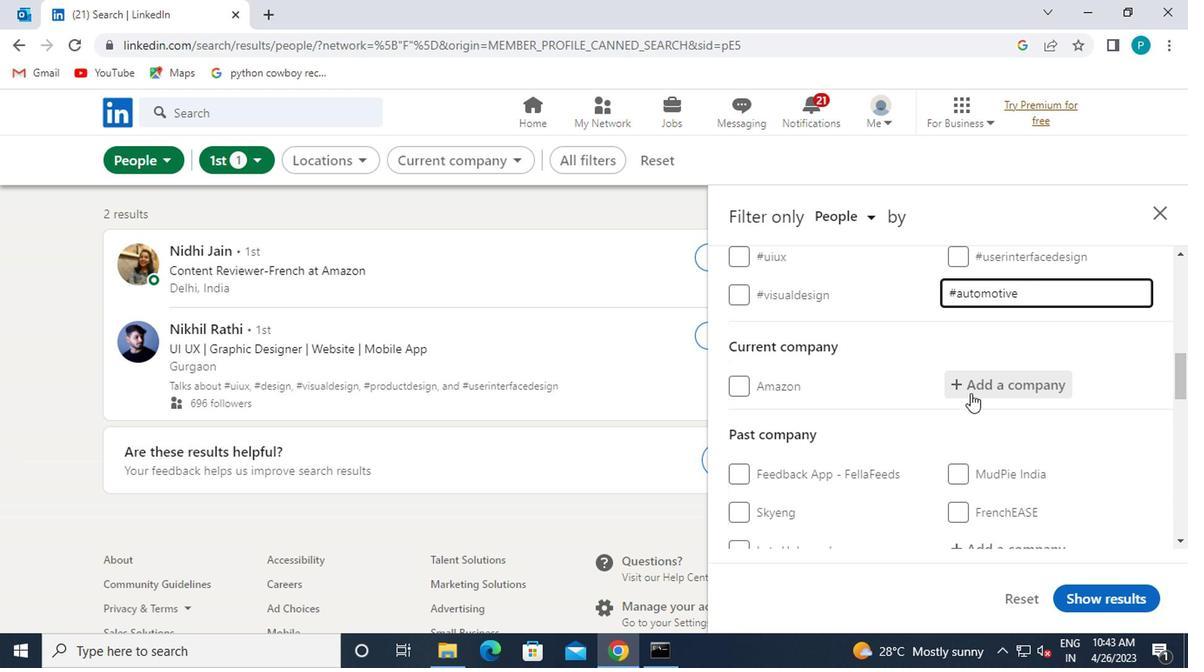 
Action: Key pressed TPG
Screenshot: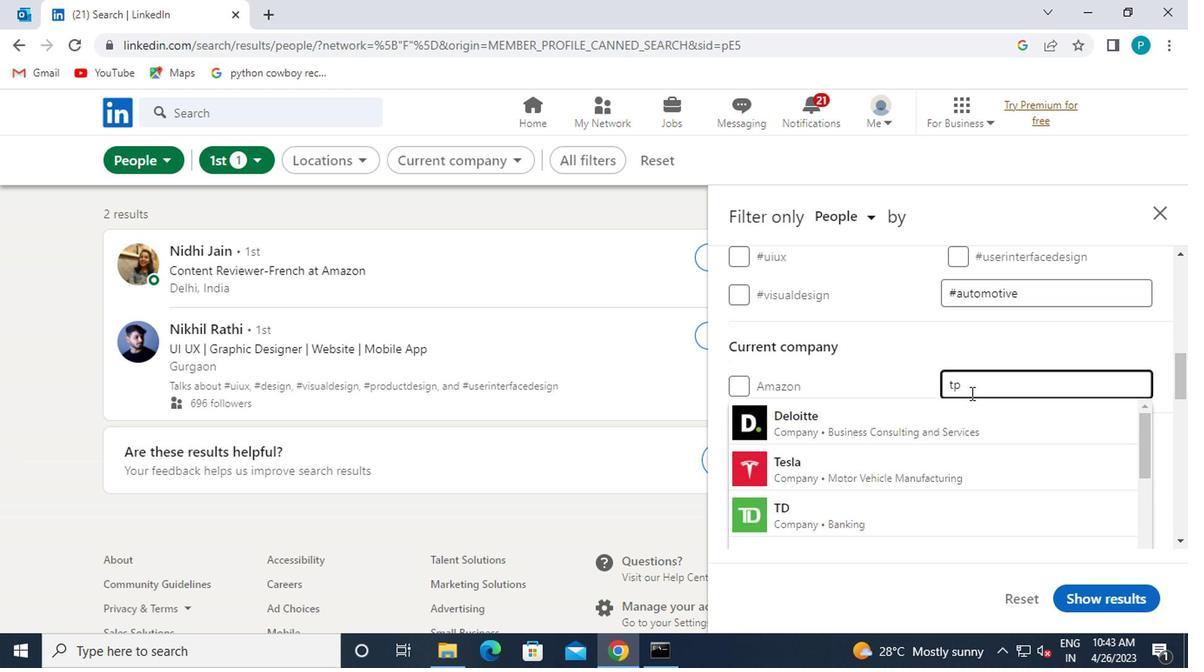 
Action: Mouse moved to (924, 417)
Screenshot: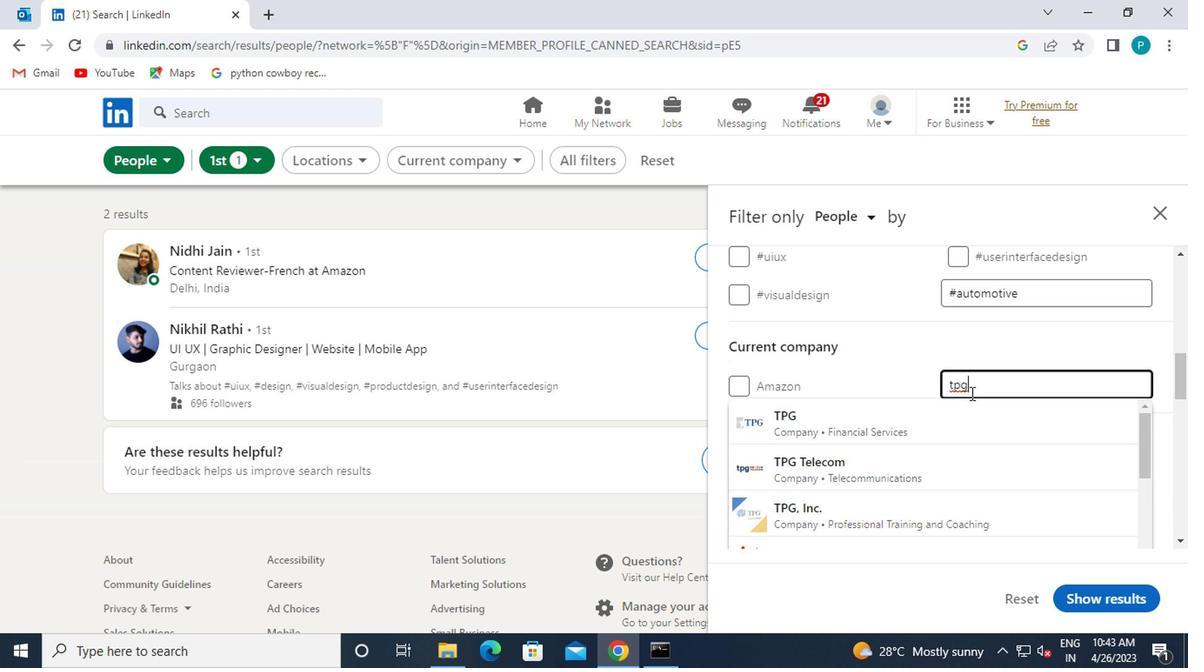 
Action: Mouse pressed left at (924, 417)
Screenshot: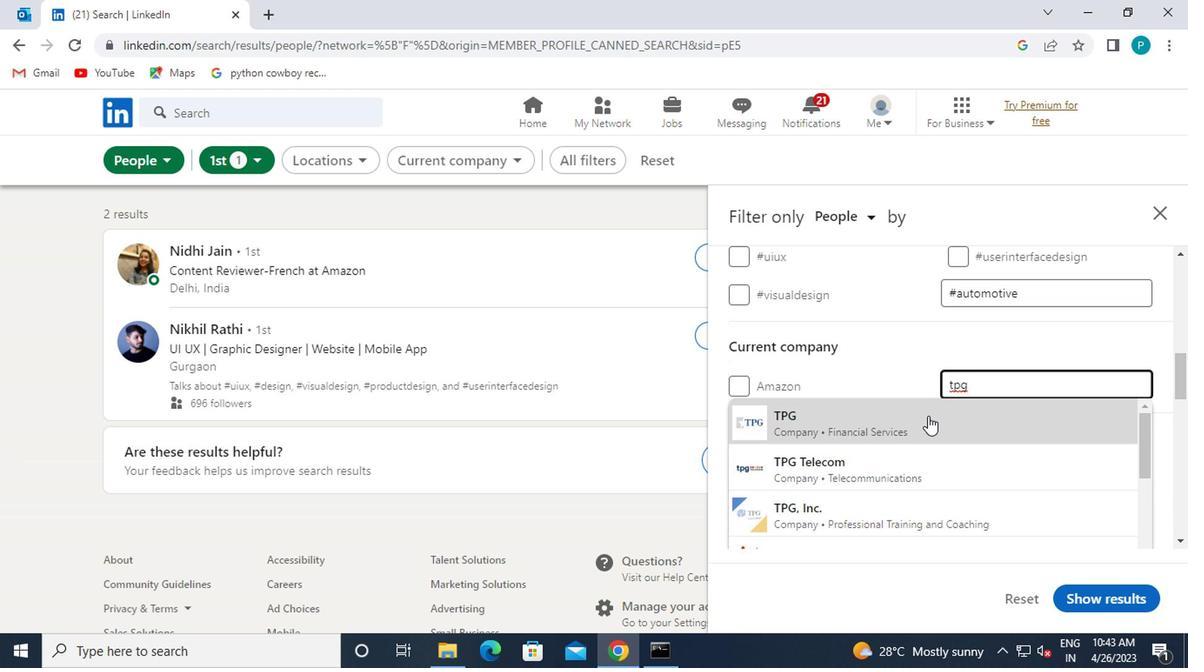 
Action: Mouse scrolled (924, 416) with delta (0, 0)
Screenshot: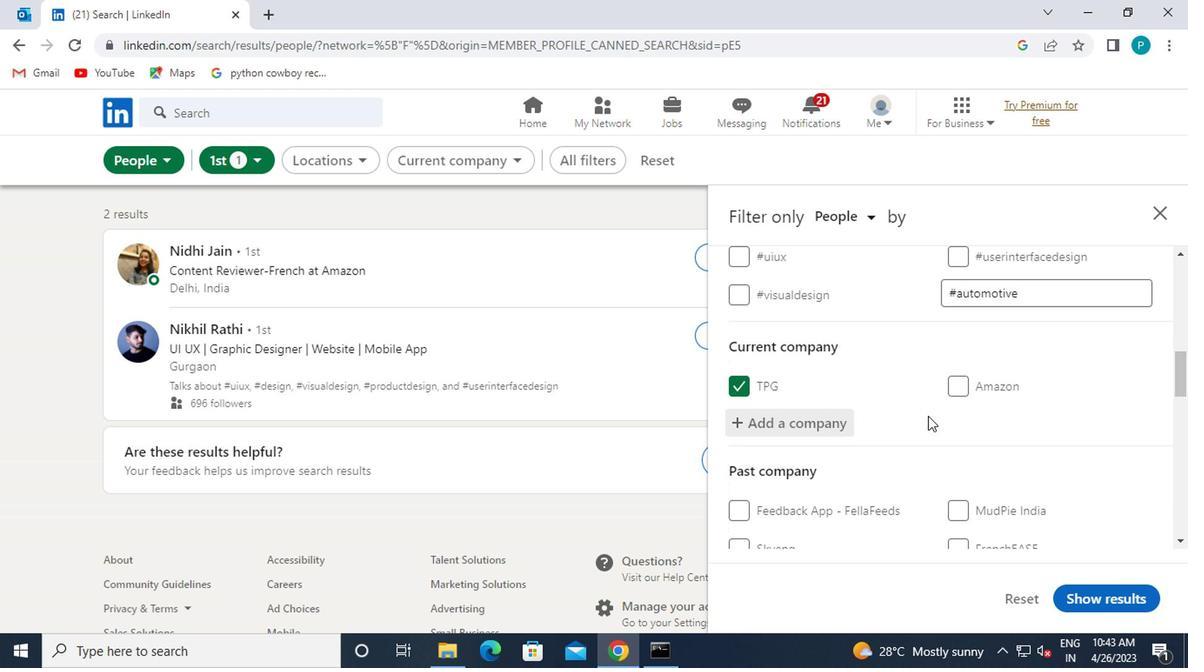 
Action: Mouse scrolled (924, 416) with delta (0, 0)
Screenshot: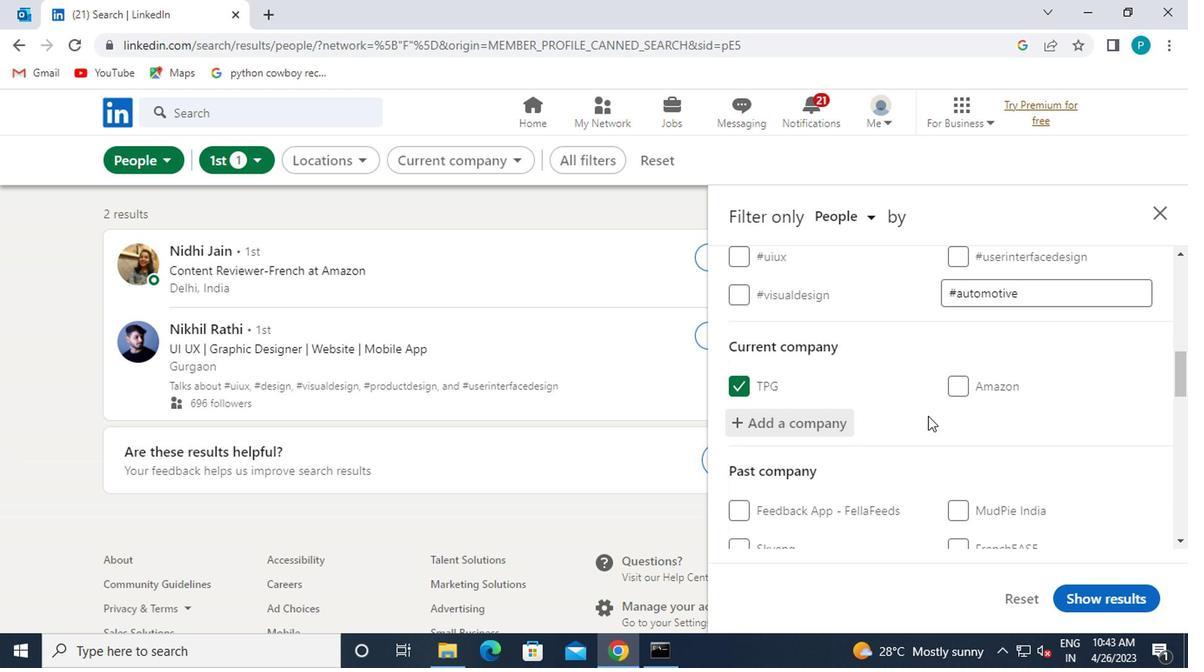 
Action: Mouse moved to (922, 442)
Screenshot: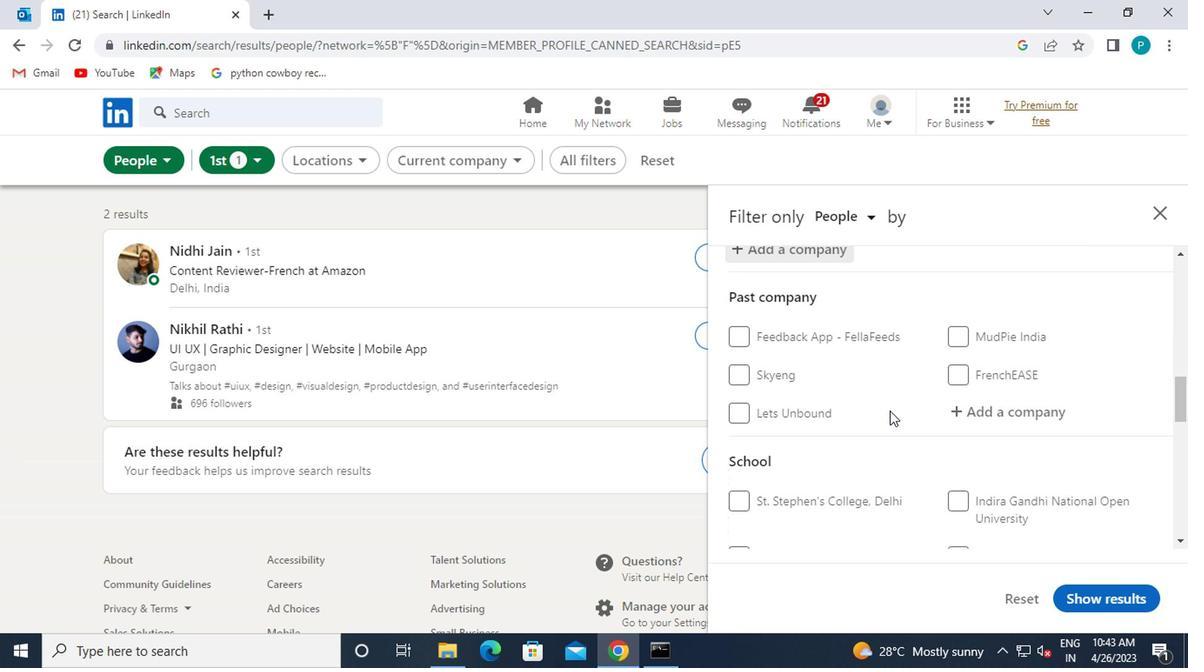 
Action: Mouse scrolled (922, 441) with delta (0, 0)
Screenshot: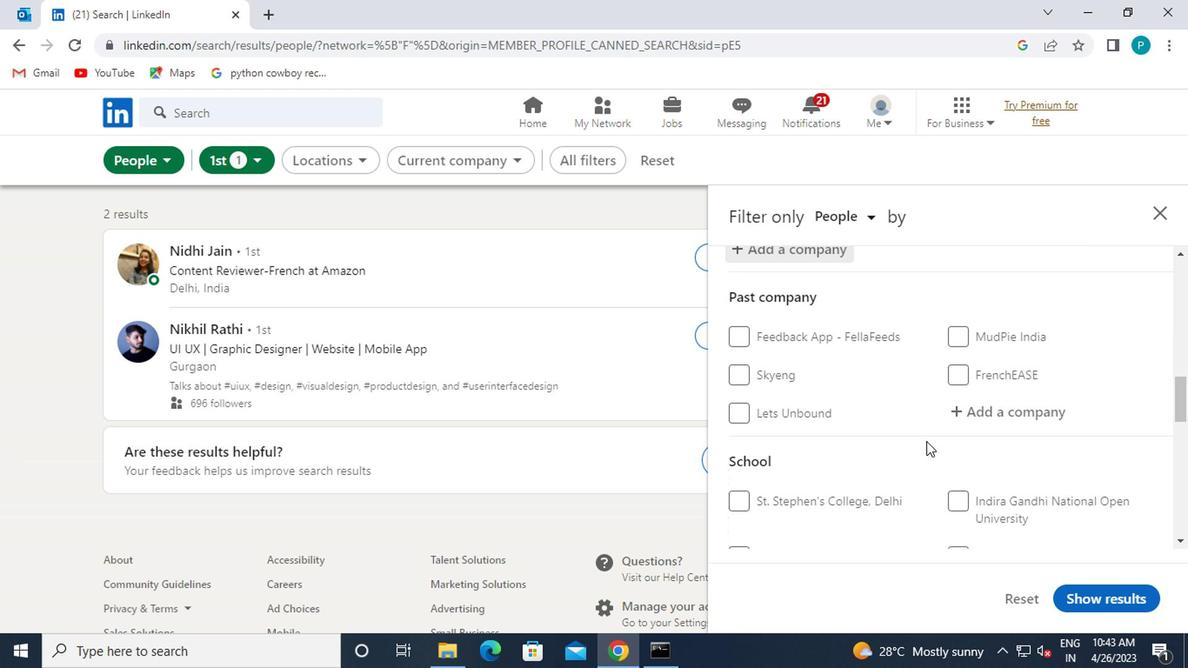 
Action: Mouse scrolled (922, 441) with delta (0, 0)
Screenshot: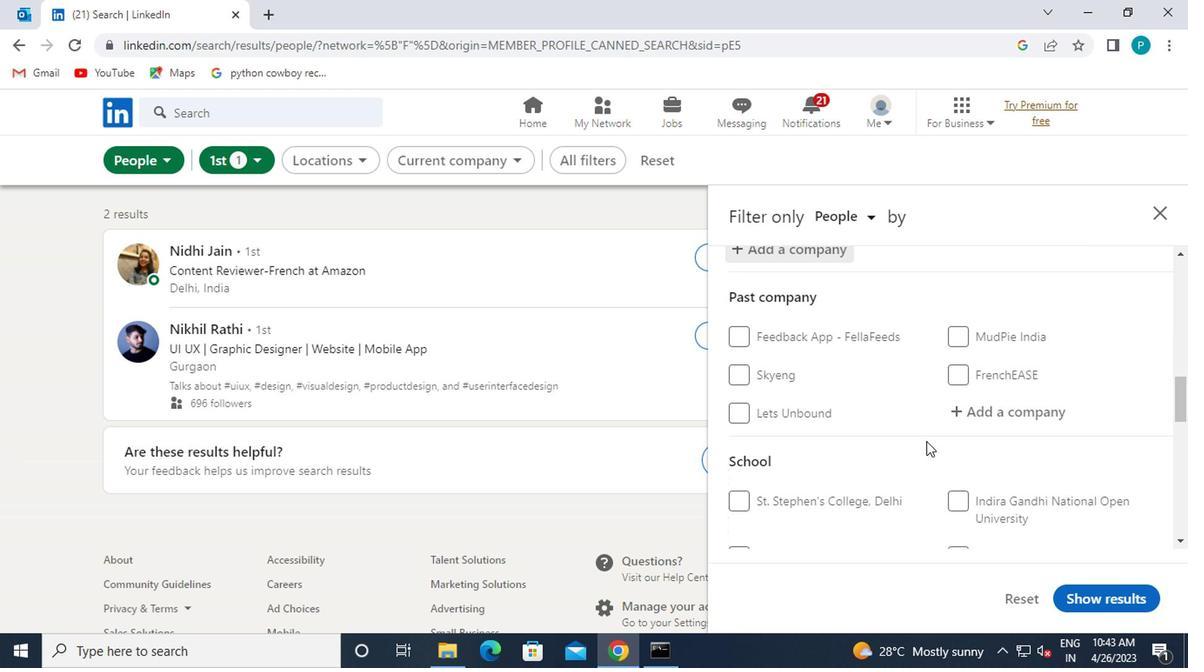 
Action: Mouse moved to (952, 445)
Screenshot: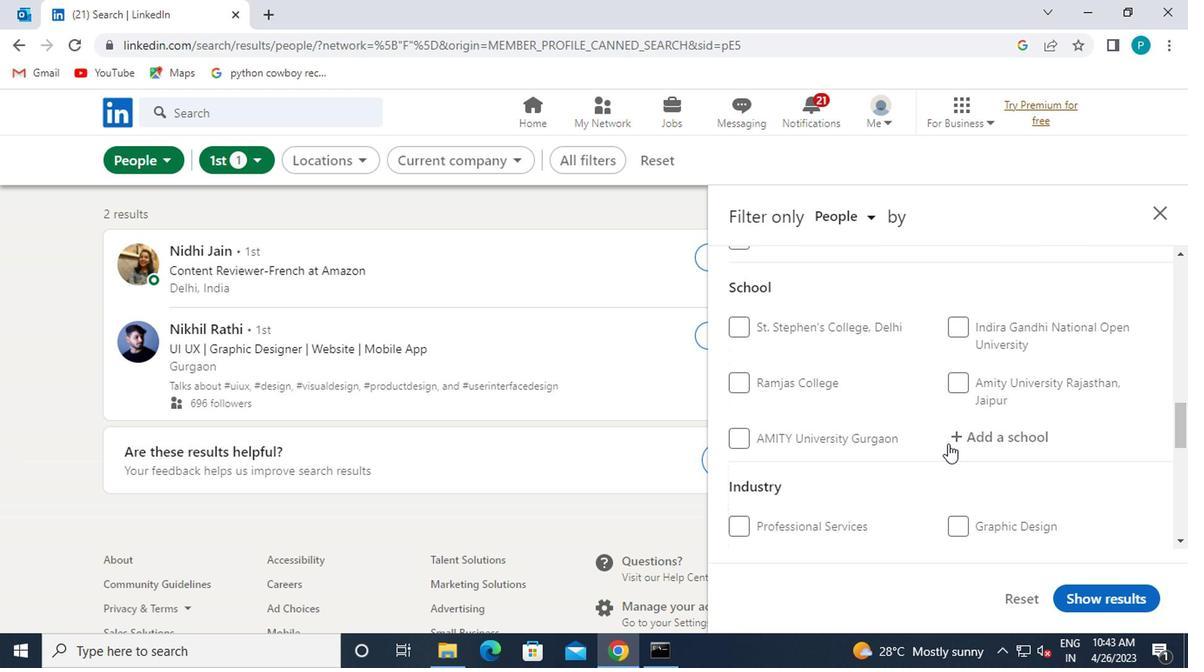 
Action: Mouse pressed left at (952, 445)
Screenshot: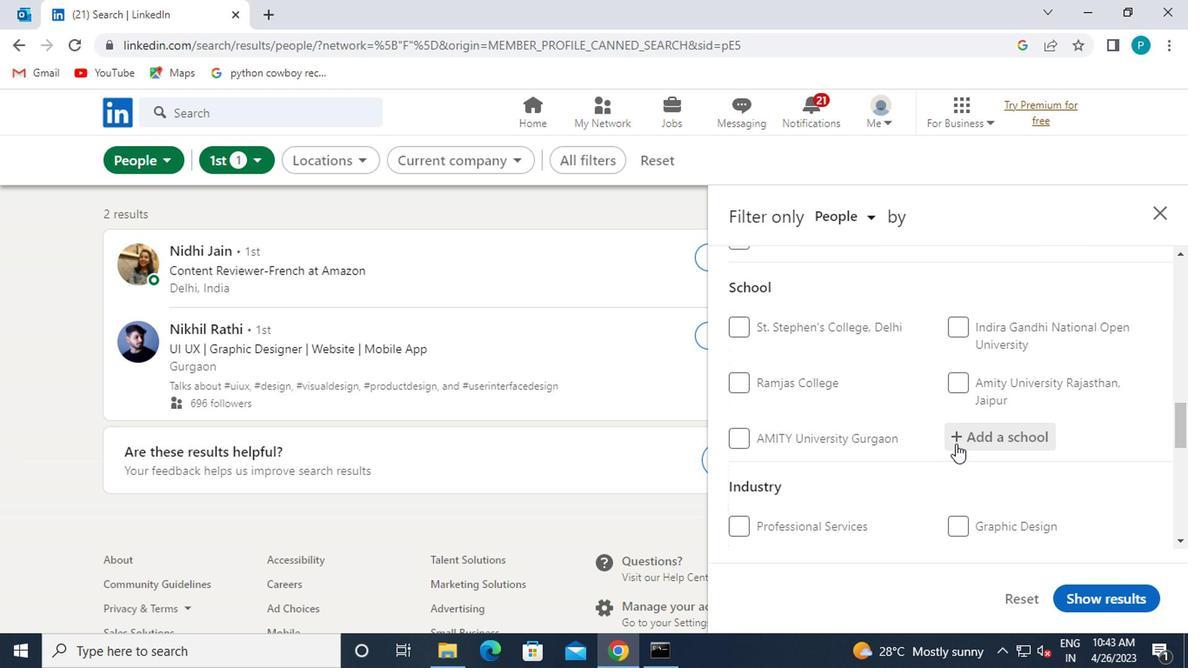 
Action: Mouse moved to (954, 445)
Screenshot: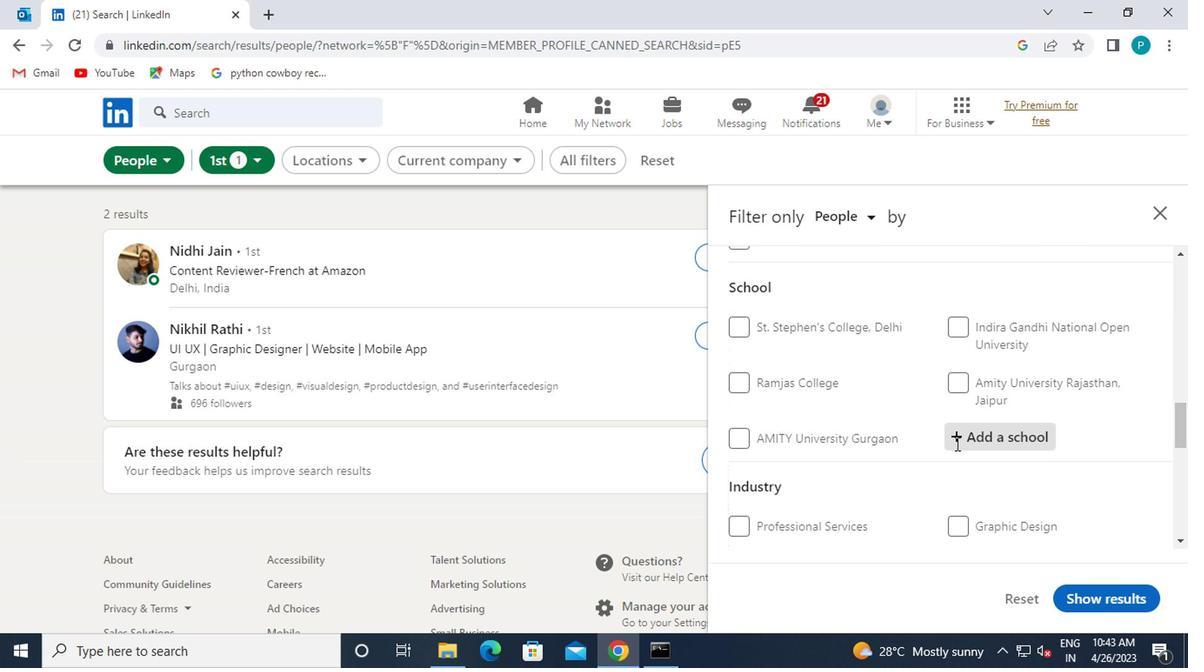 
Action: Key pressed <Key.caps_lock>D<Key.caps_lock>R.
Screenshot: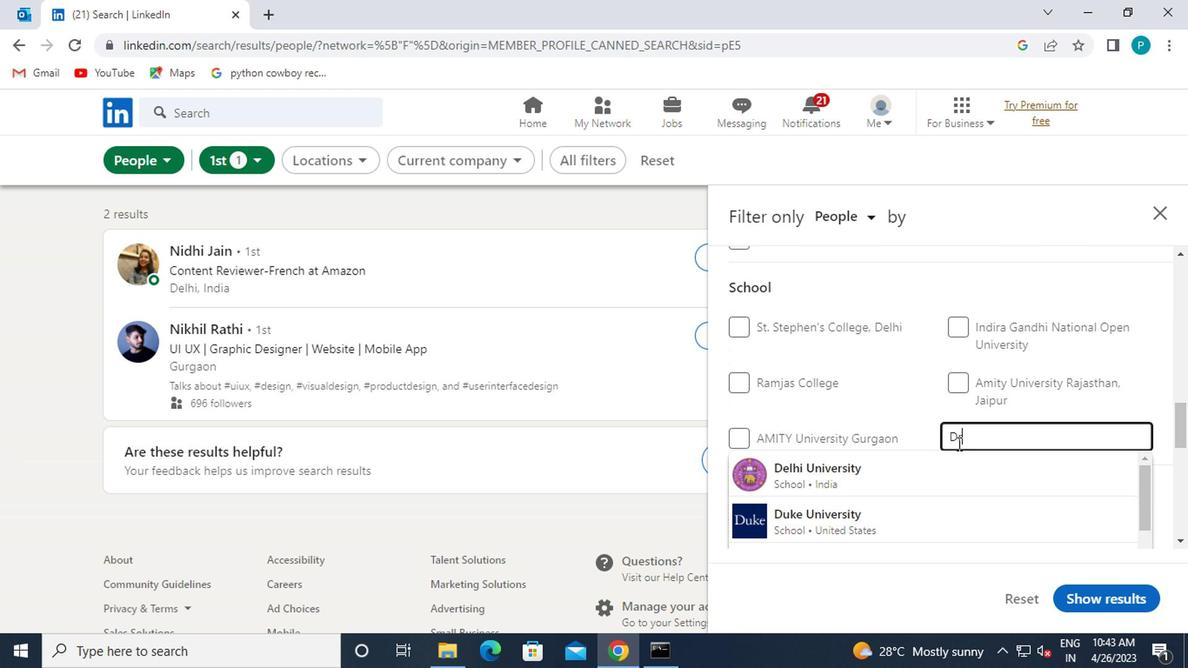 
Action: Mouse moved to (814, 445)
Screenshot: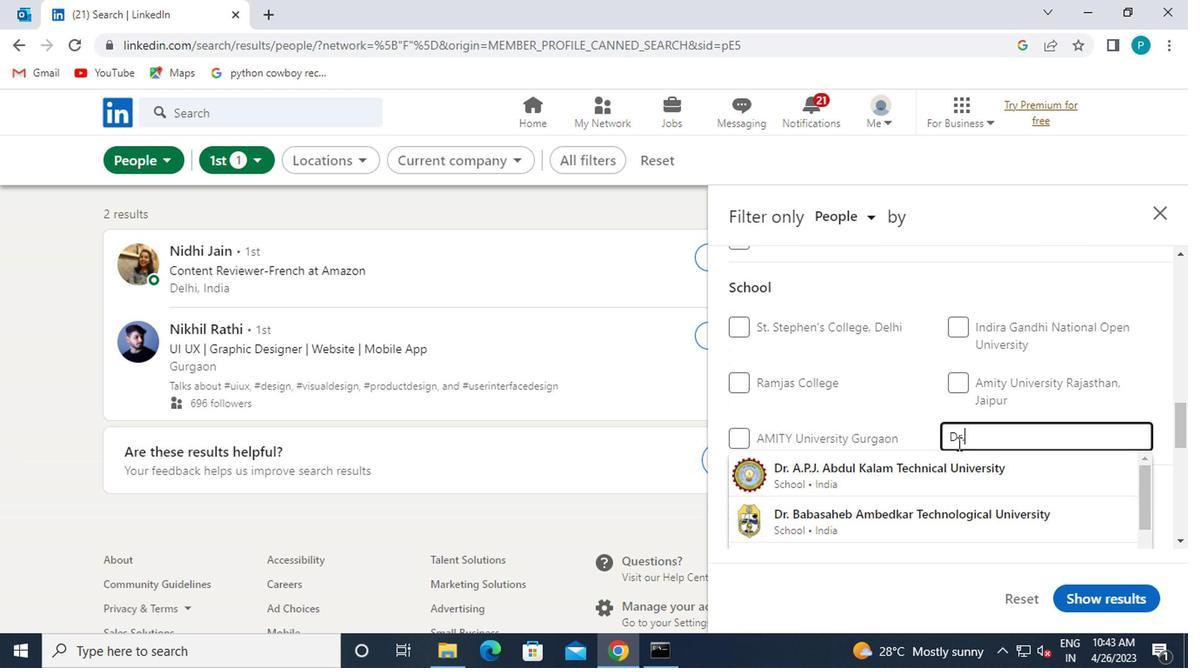 
Action: Key pressed <Key.caps_lock>S.S.<Key.caps_lock><Key.caps_lock>B<Key.caps_lock>
Screenshot: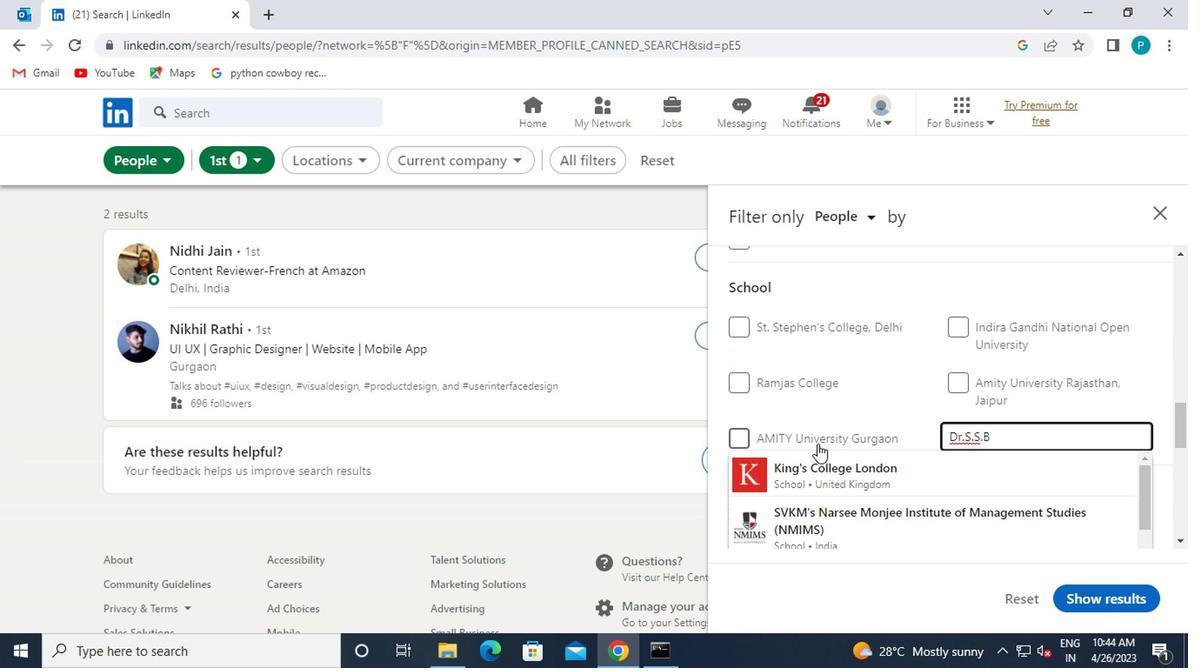 
Action: Mouse moved to (808, 470)
Screenshot: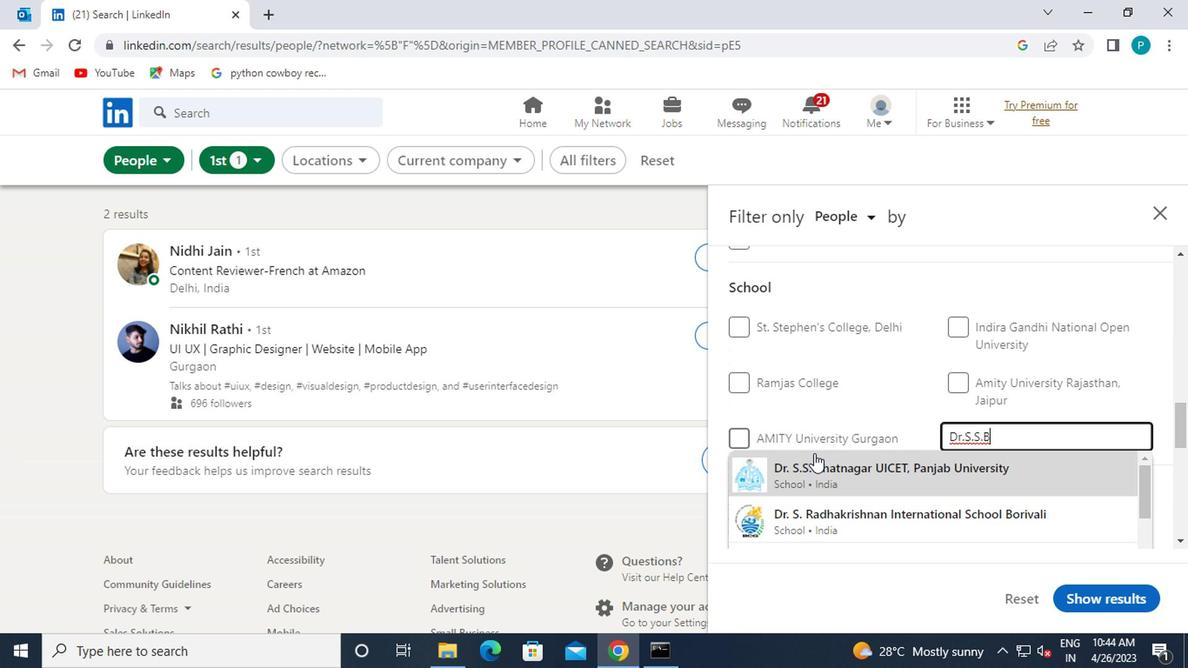 
Action: Mouse pressed left at (808, 470)
Screenshot: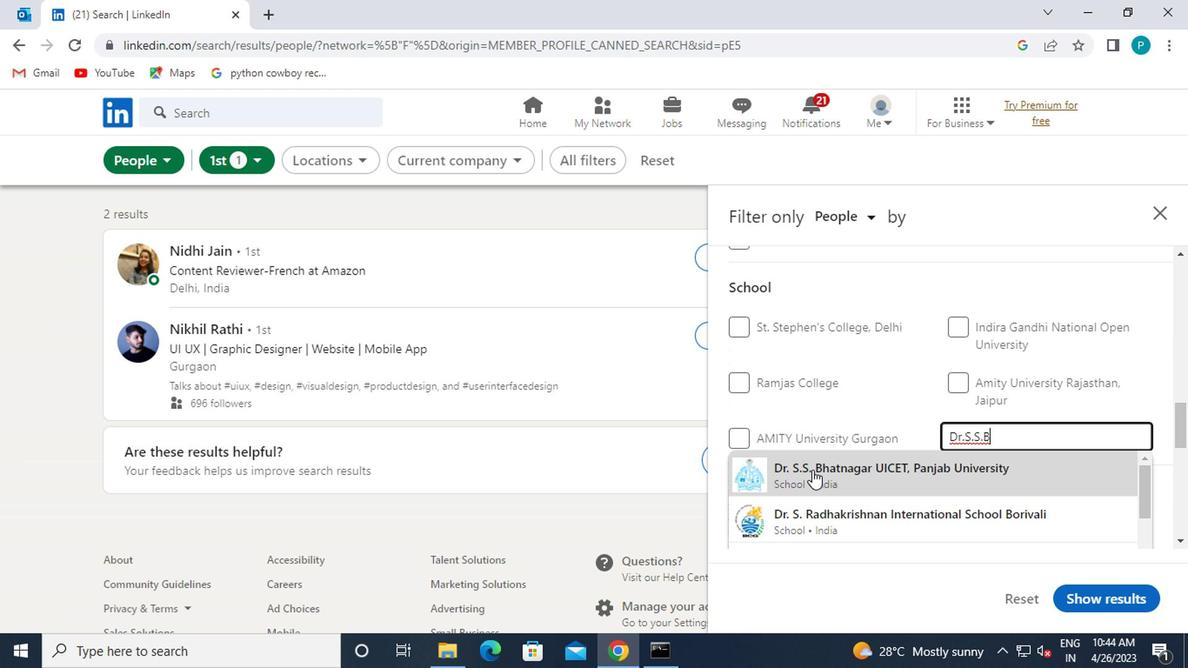 
Action: Mouse moved to (808, 470)
Screenshot: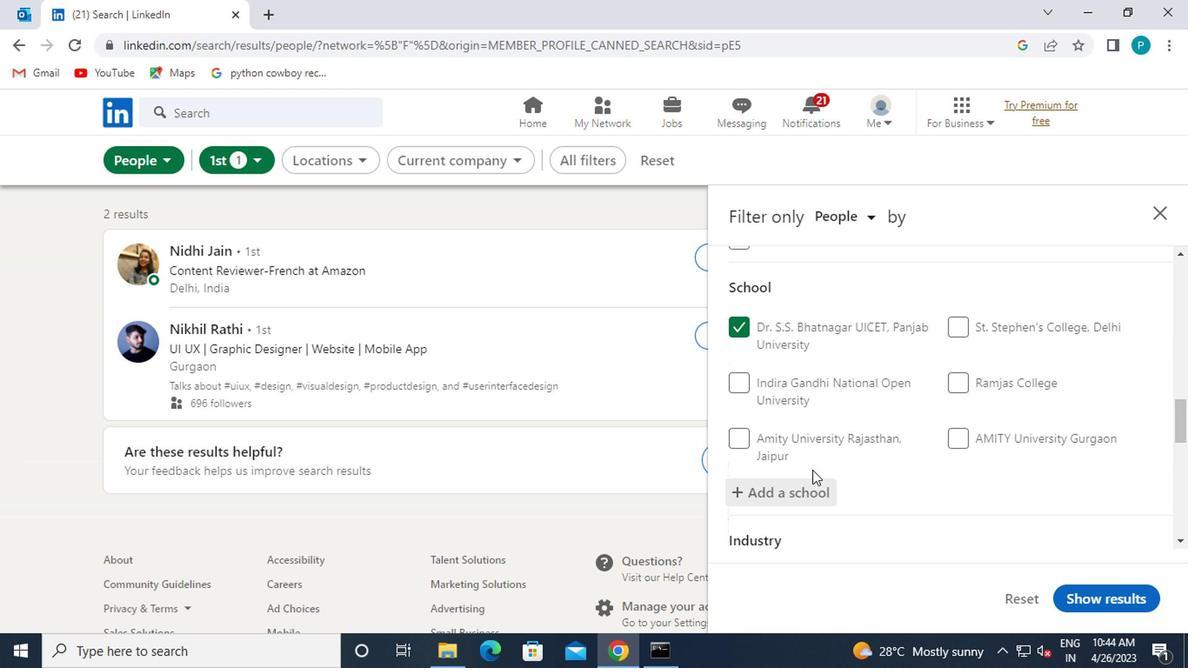 
Action: Mouse scrolled (808, 470) with delta (0, 0)
Screenshot: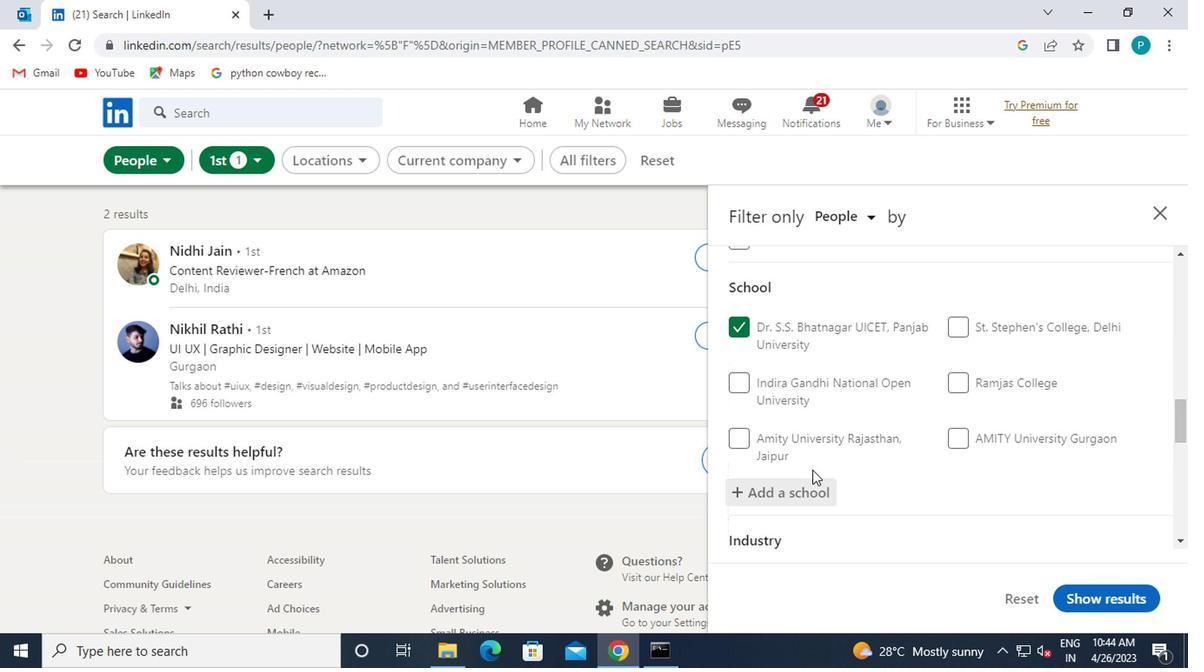 
Action: Mouse moved to (810, 472)
Screenshot: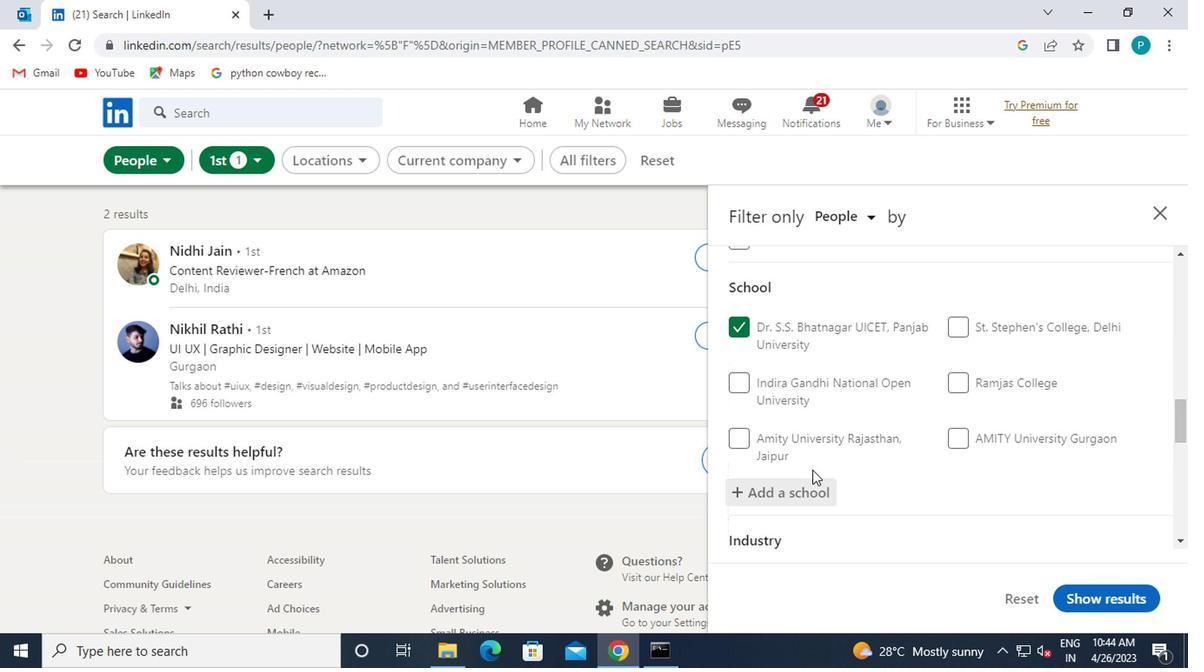 
Action: Mouse scrolled (810, 470) with delta (0, -1)
Screenshot: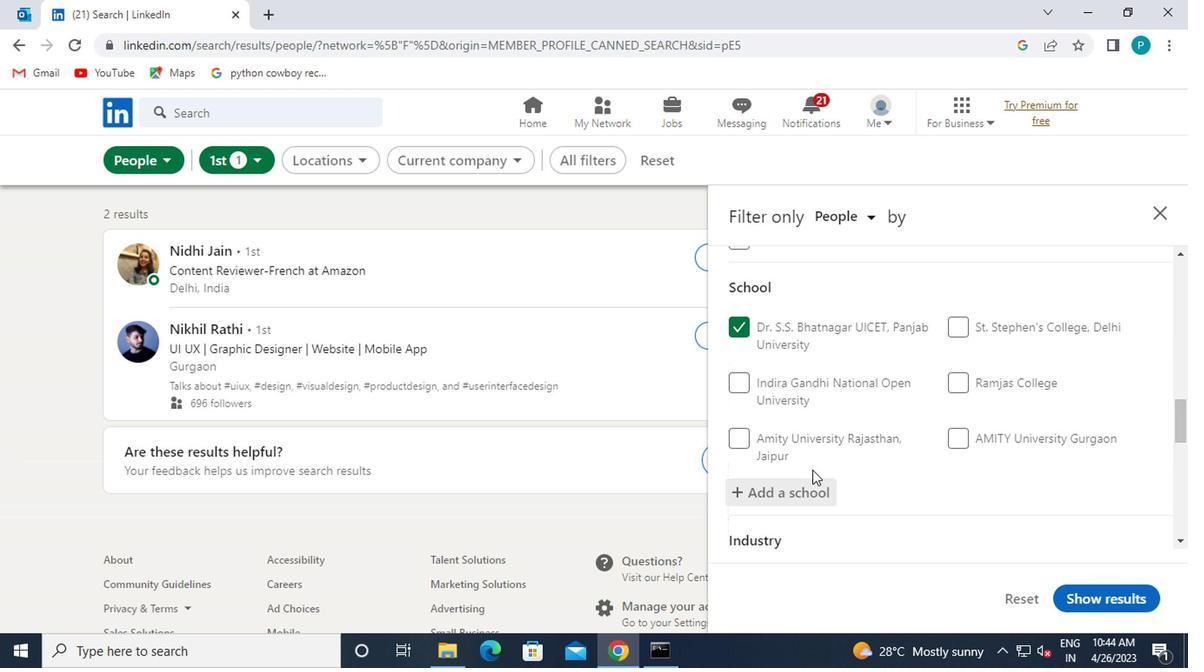 
Action: Mouse moved to (815, 479)
Screenshot: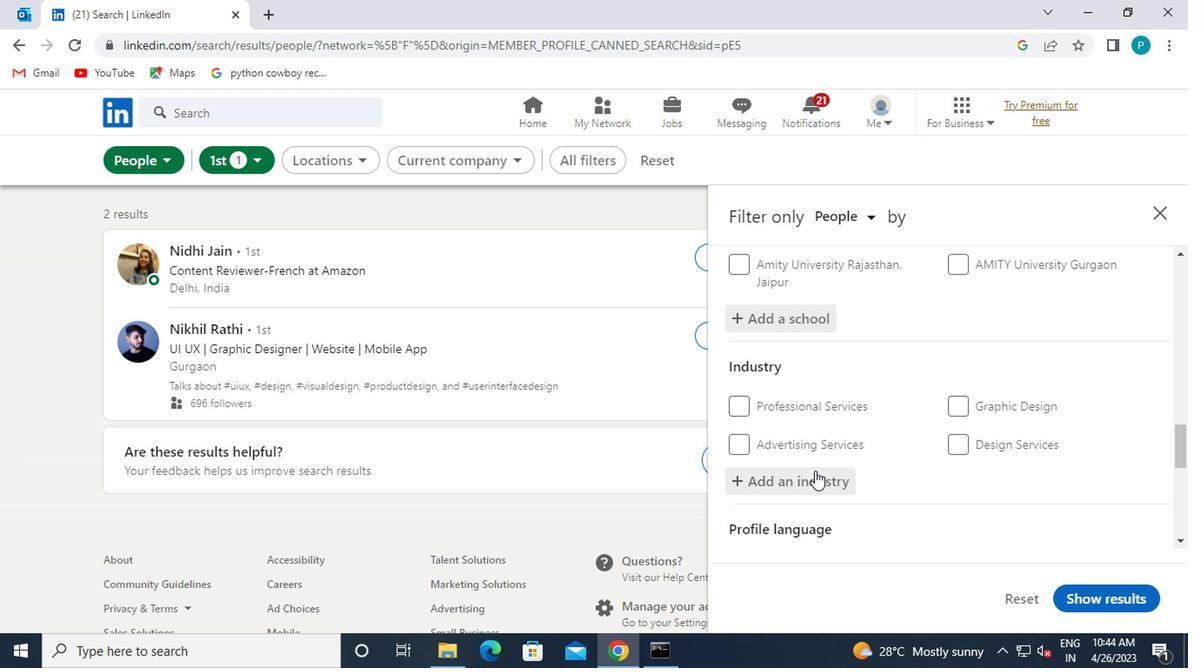 
Action: Mouse pressed left at (815, 479)
Screenshot: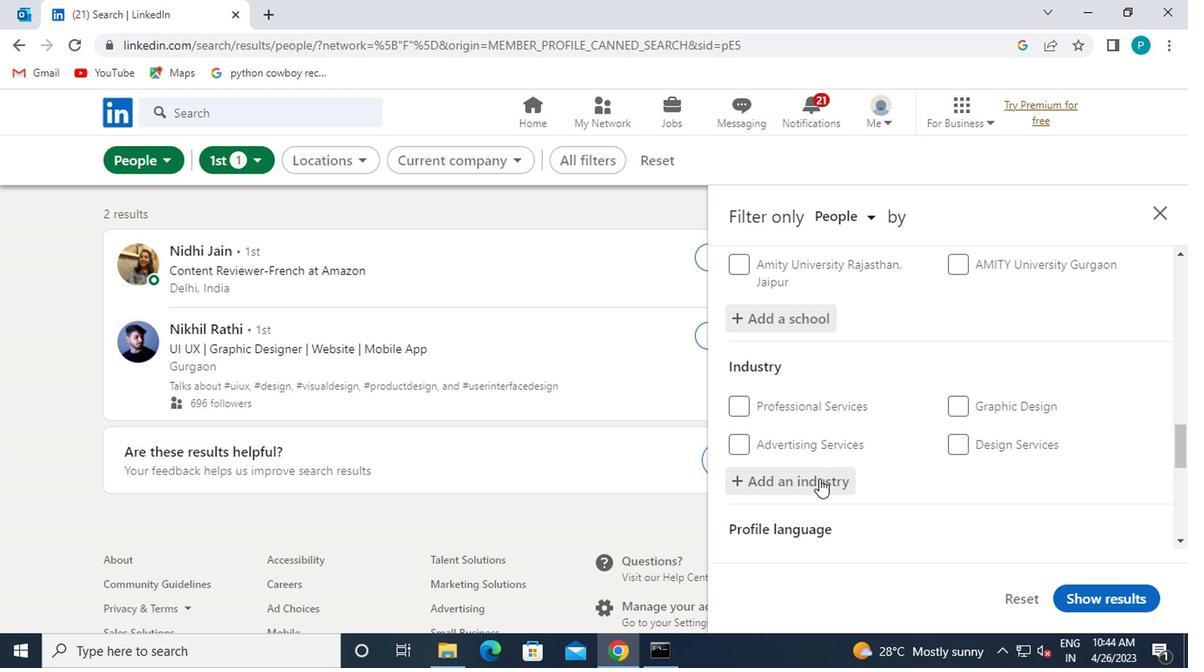 
Action: Mouse moved to (823, 479)
Screenshot: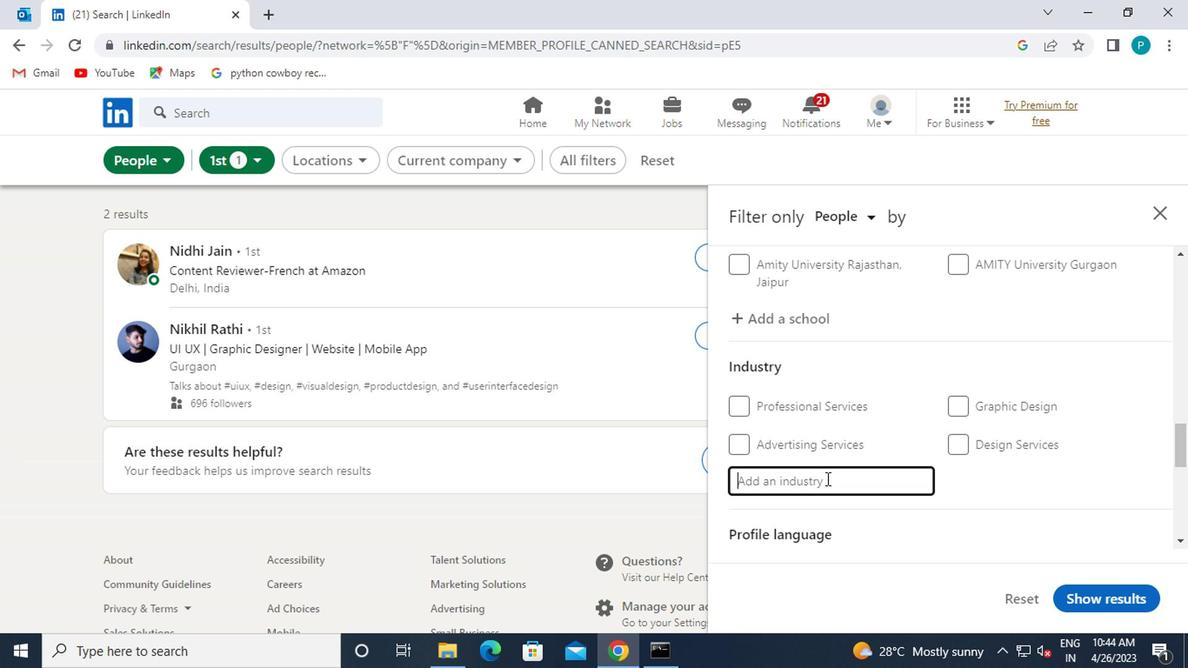 
Action: Key pressed COMMER
Screenshot: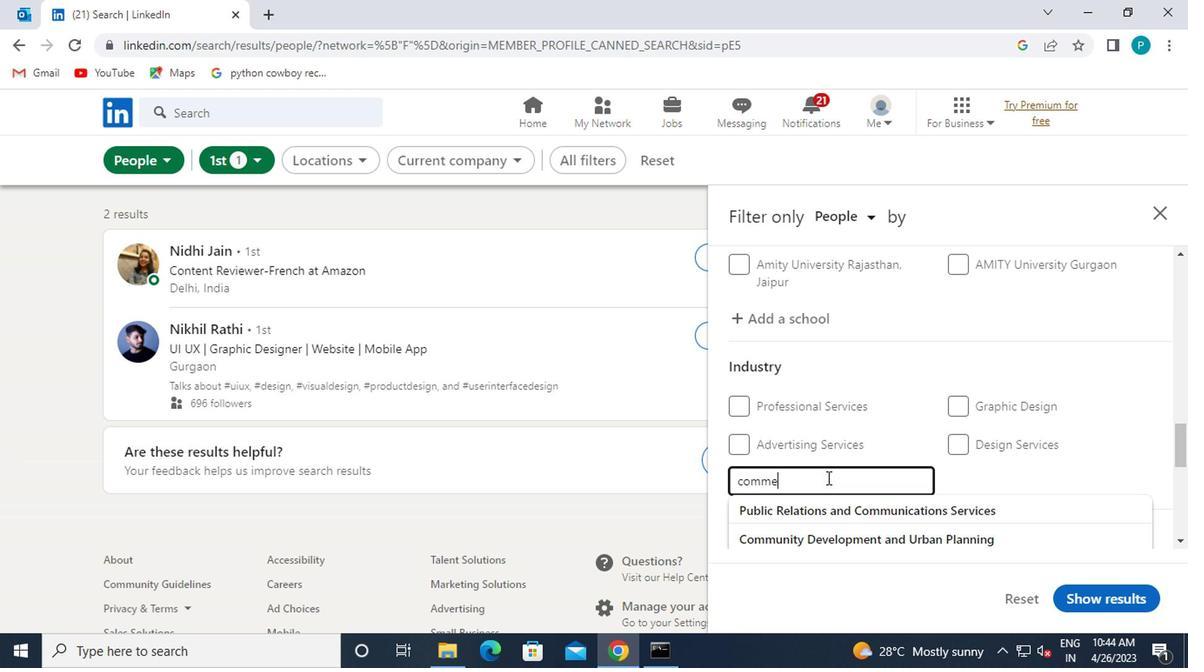 
Action: Mouse moved to (834, 515)
Screenshot: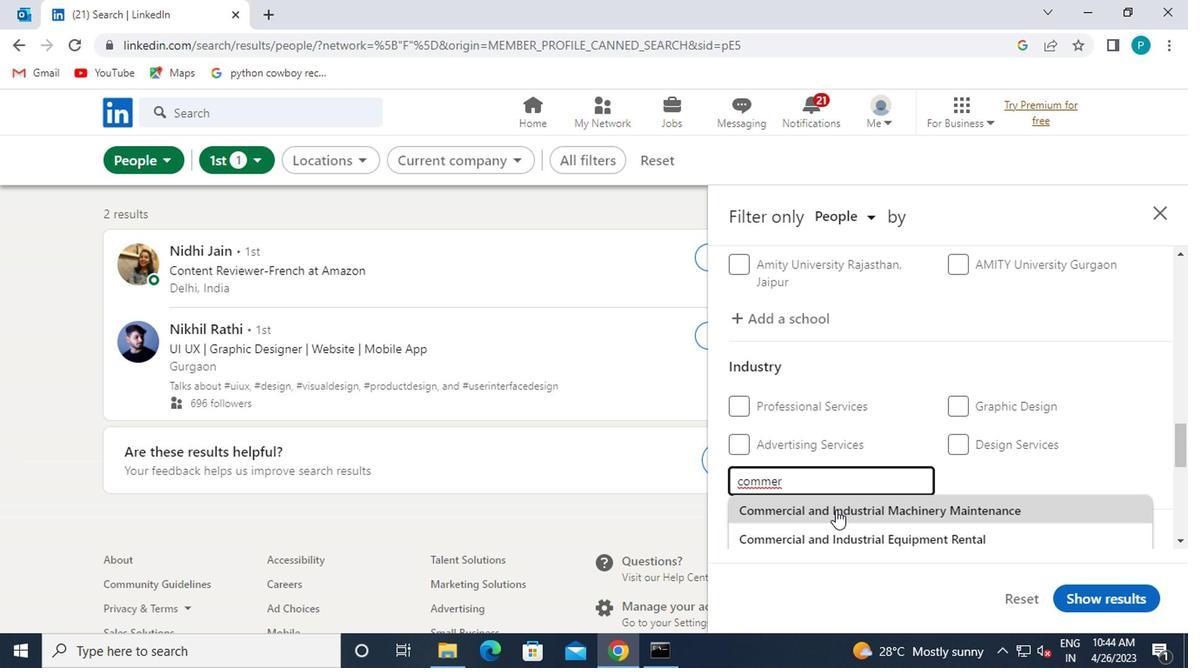 
Action: Mouse pressed left at (834, 515)
Screenshot: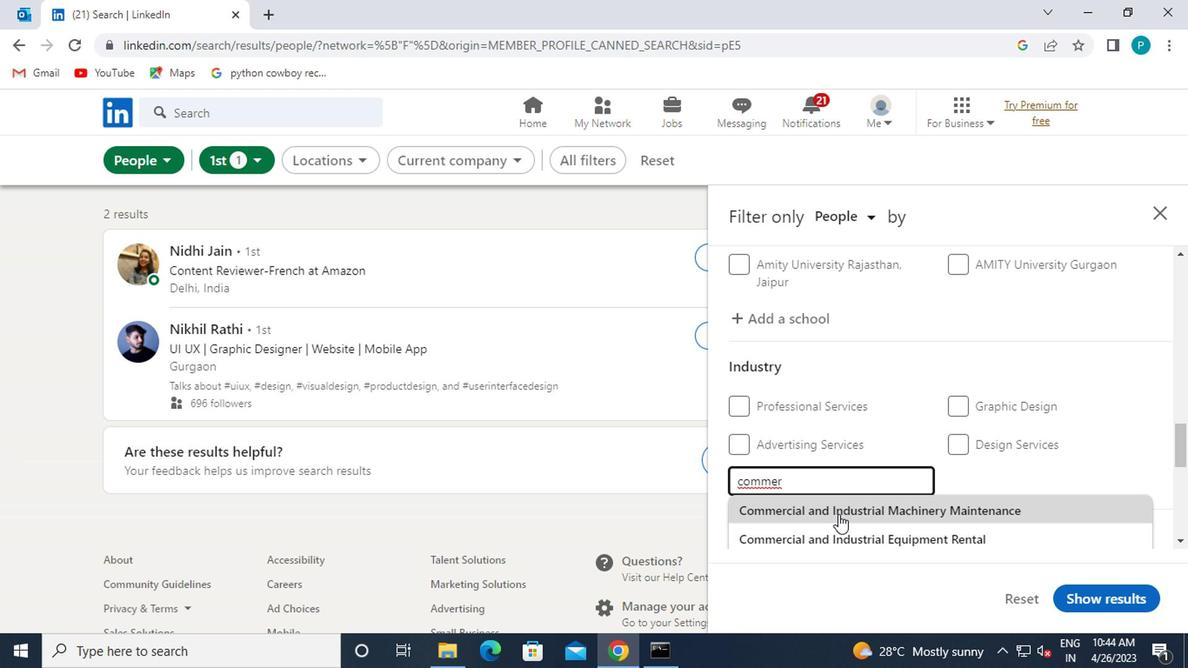 
Action: Mouse scrolled (834, 514) with delta (0, 0)
Screenshot: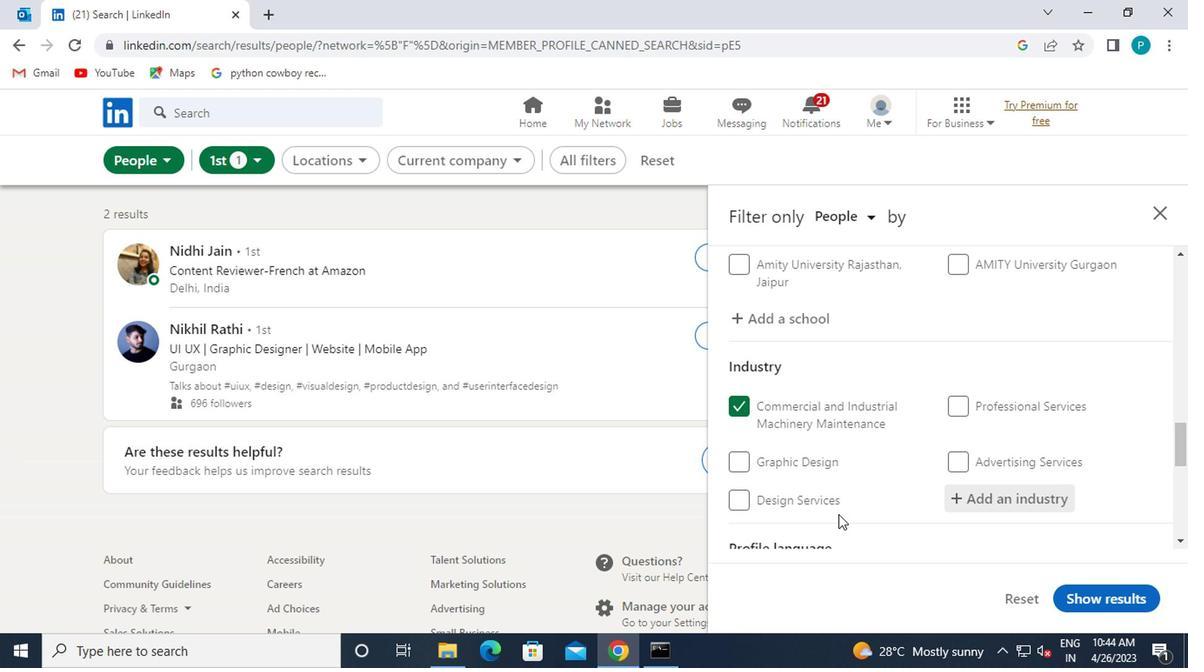 
Action: Mouse scrolled (834, 514) with delta (0, 0)
Screenshot: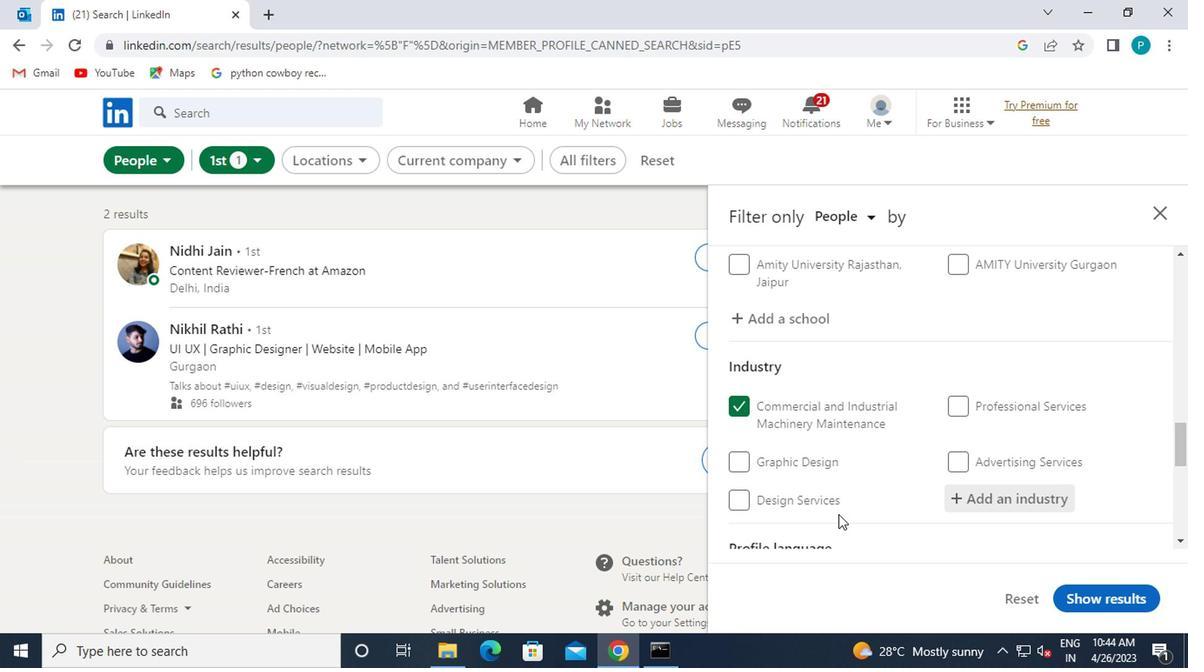 
Action: Mouse scrolled (834, 514) with delta (0, 0)
Screenshot: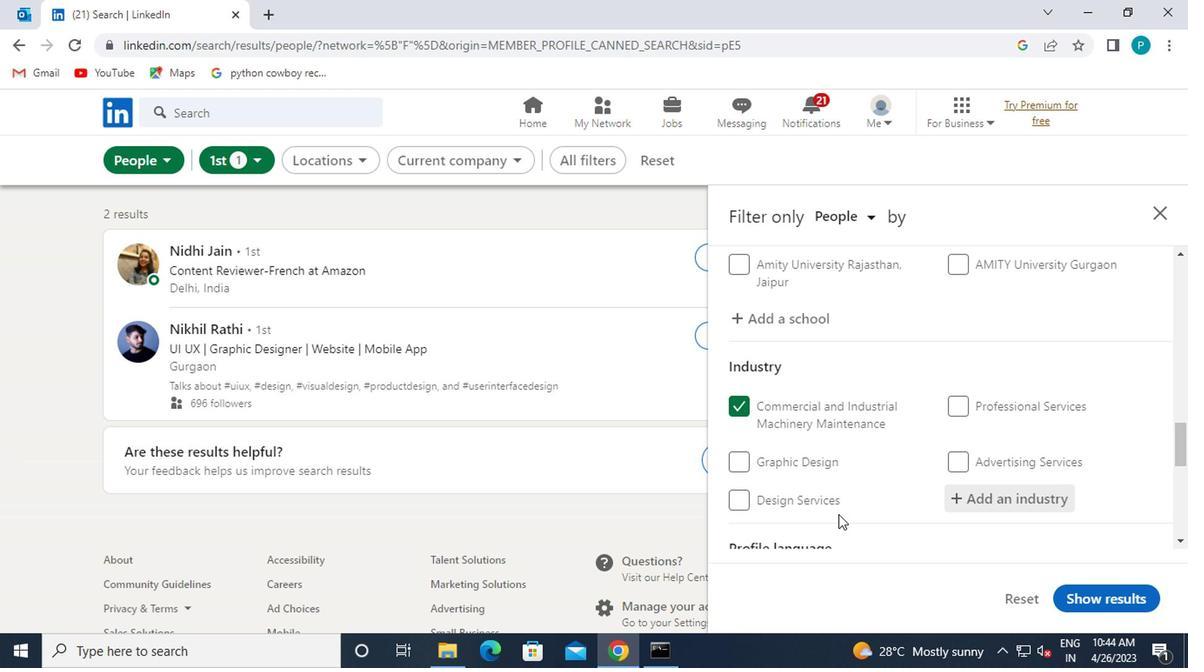 
Action: Mouse moved to (763, 516)
Screenshot: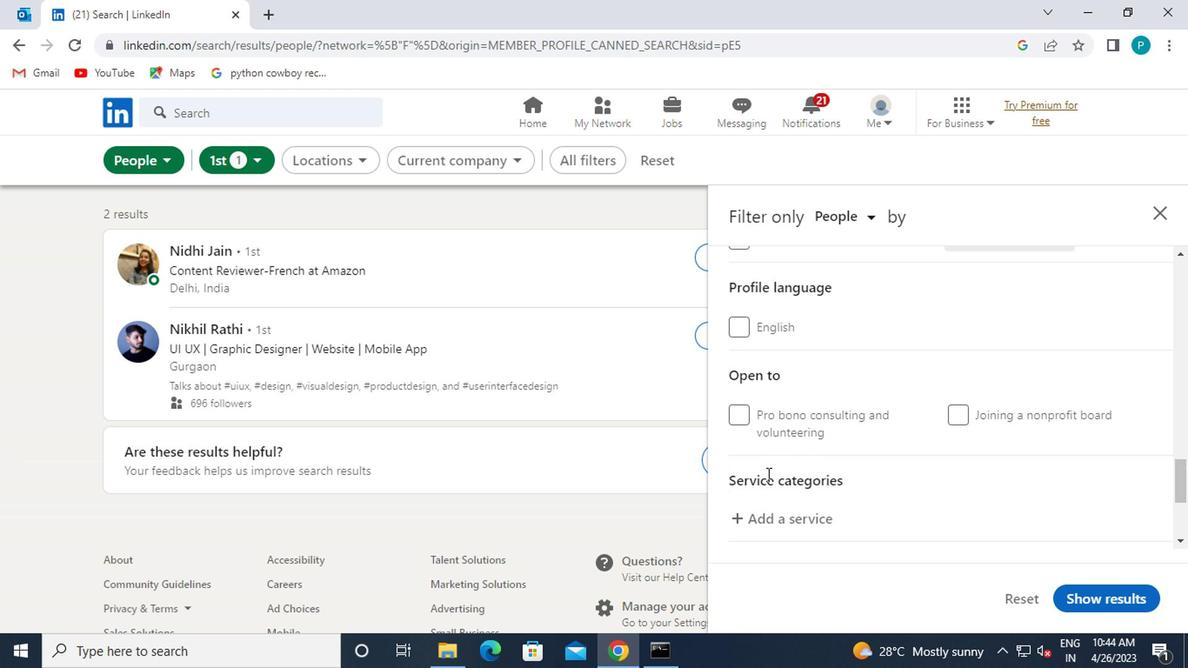 
Action: Mouse pressed left at (763, 516)
Screenshot: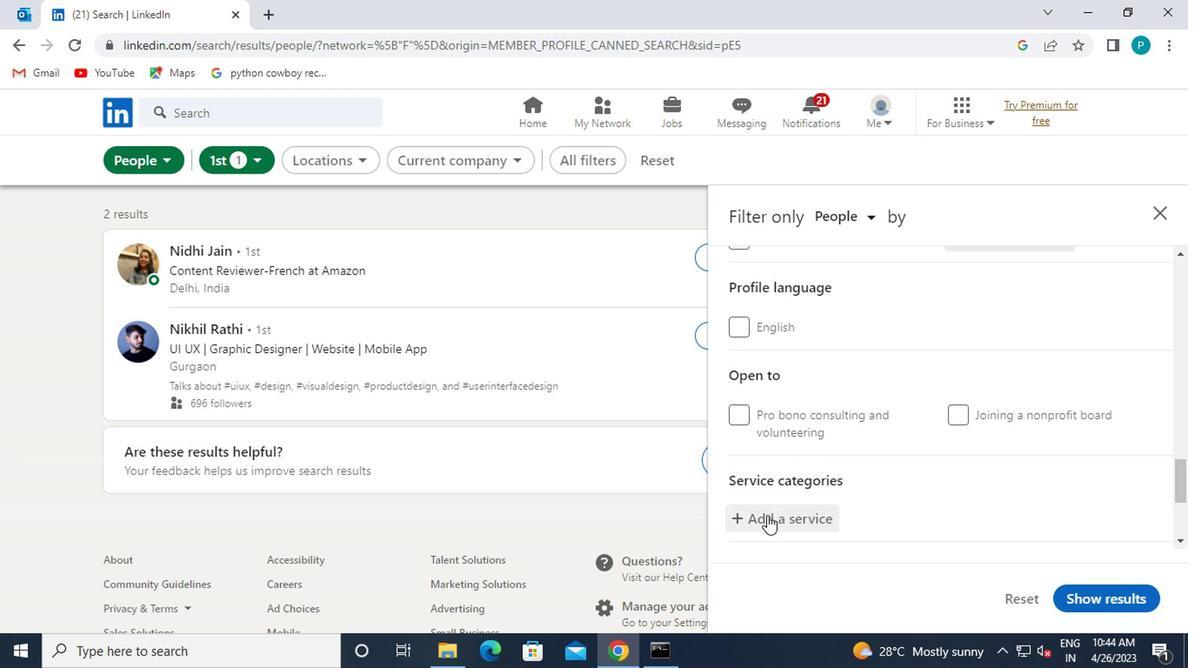
Action: Mouse moved to (789, 505)
Screenshot: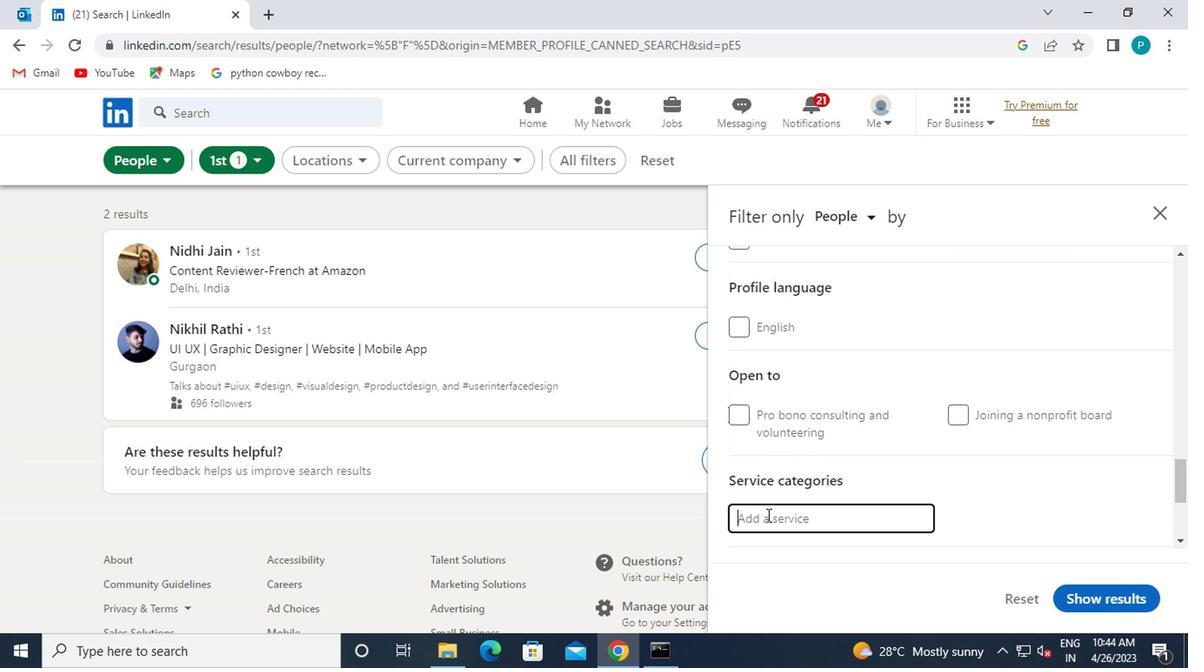 
Action: Key pressed TRANS
Screenshot: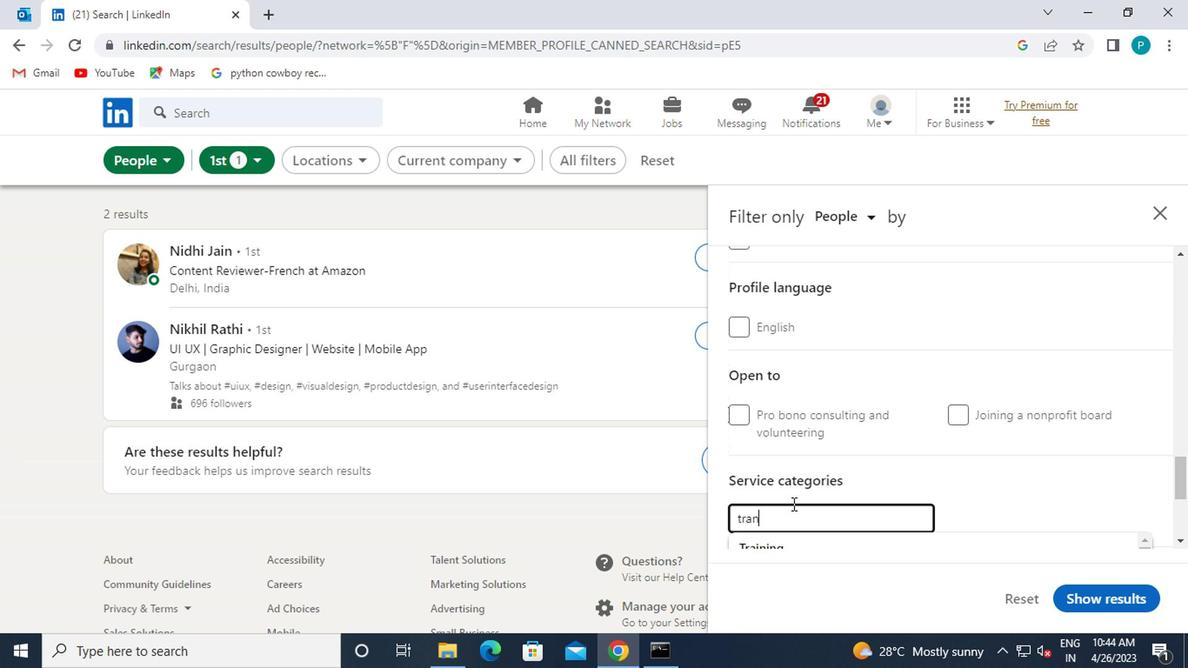 
Action: Mouse moved to (783, 509)
Screenshot: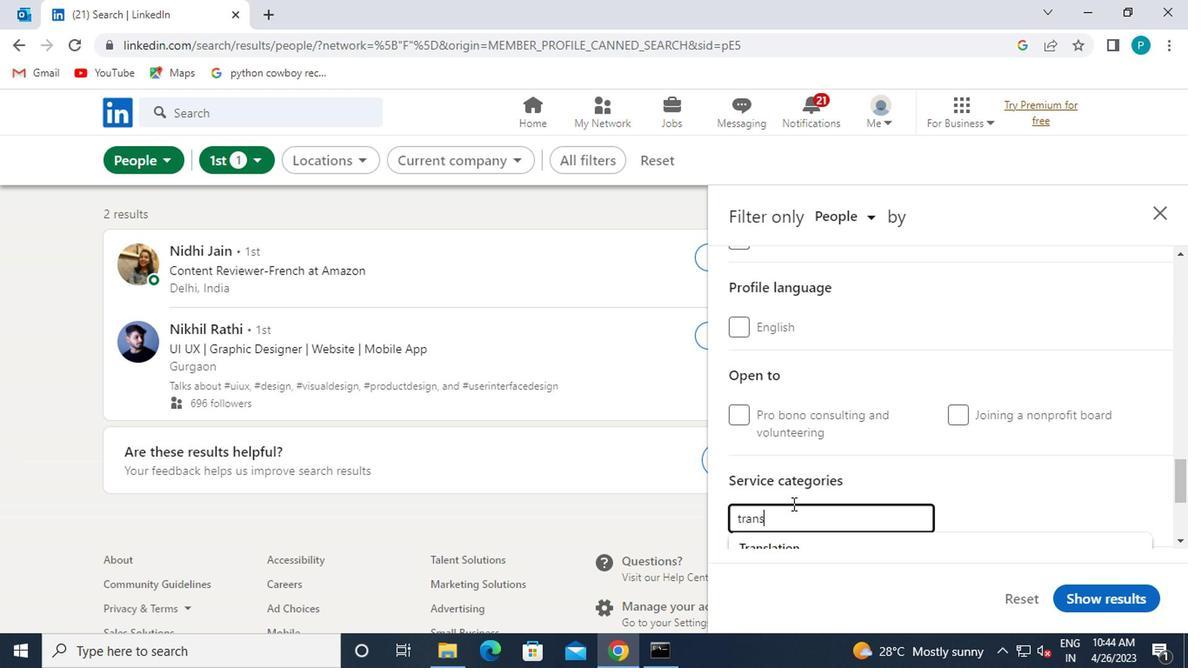 
Action: Mouse scrolled (783, 508) with delta (0, 0)
Screenshot: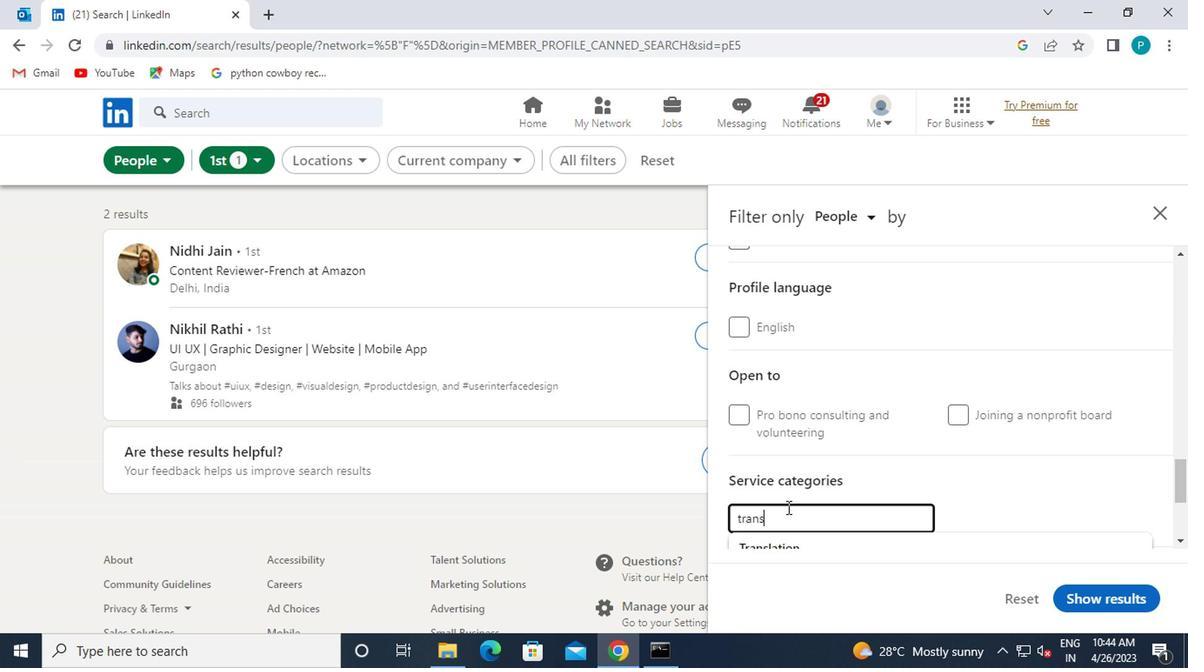 
Action: Mouse moved to (750, 464)
Screenshot: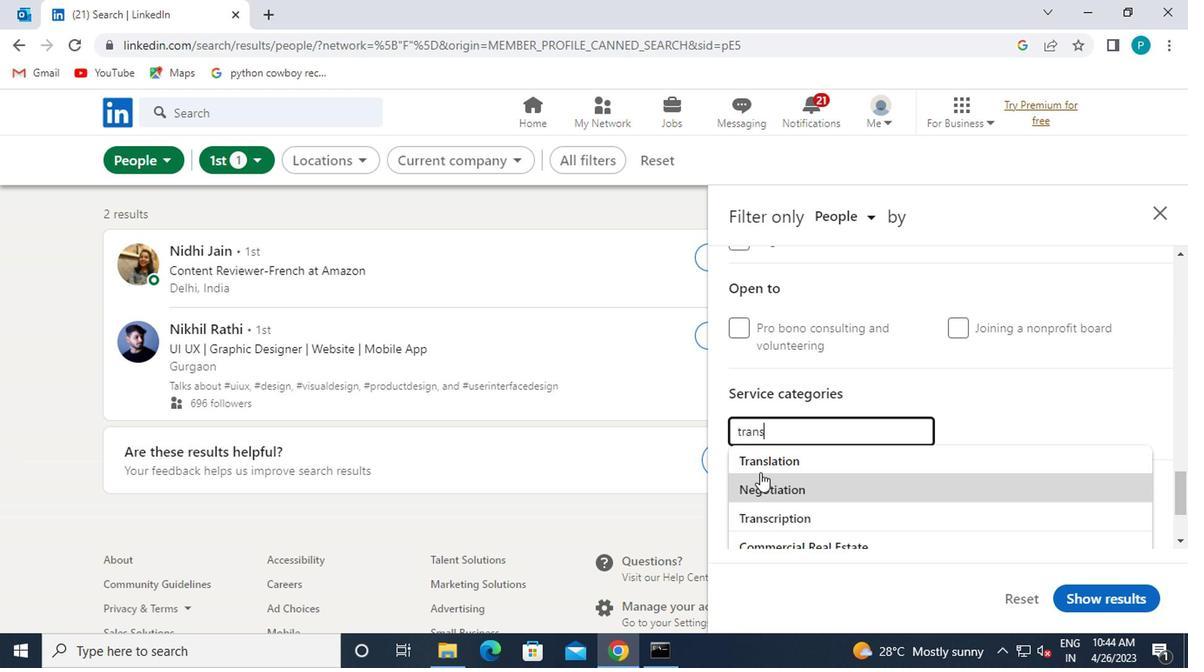 
Action: Mouse pressed left at (750, 464)
Screenshot: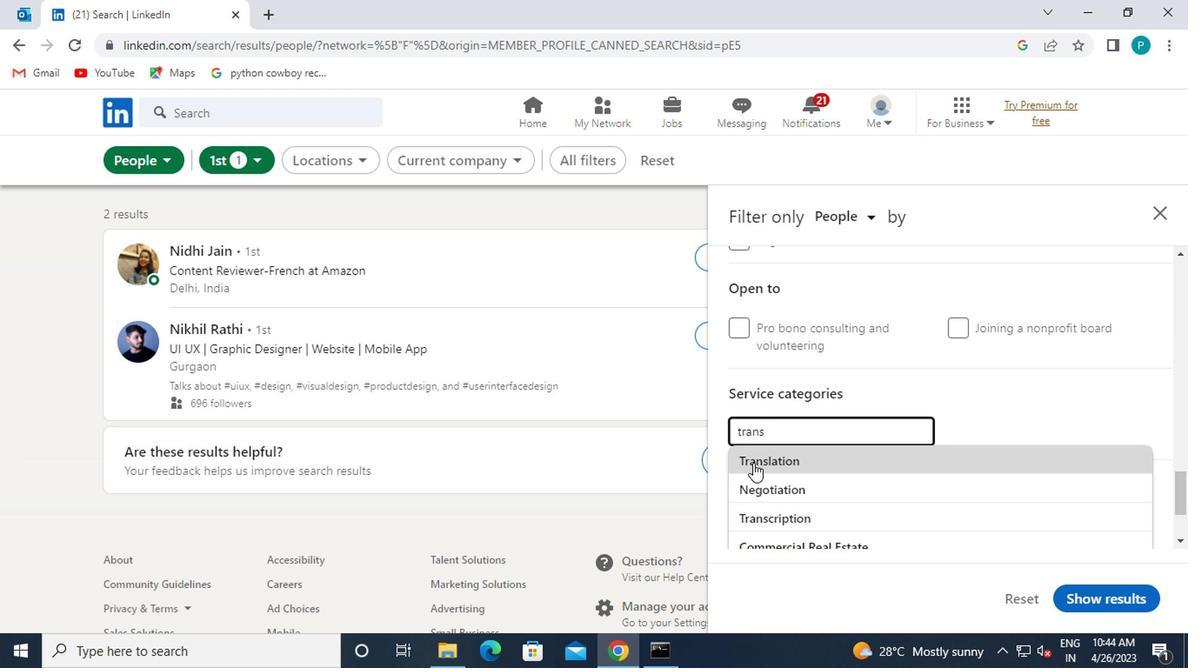 
Action: Mouse scrolled (750, 463) with delta (0, 0)
Screenshot: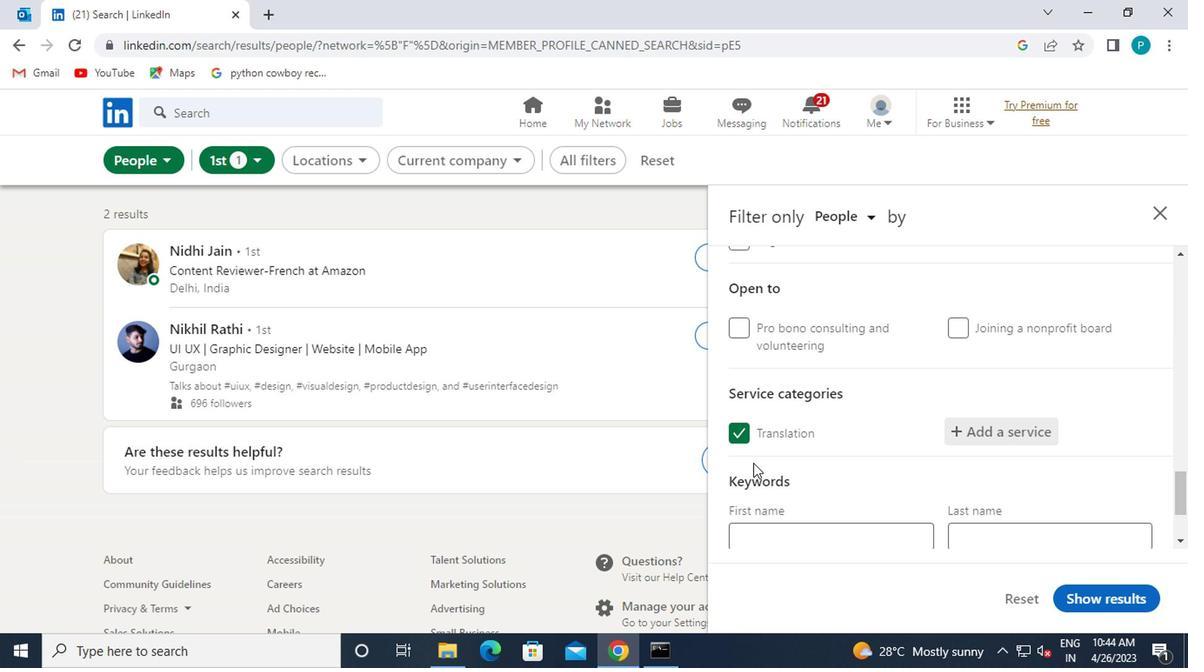 
Action: Mouse scrolled (750, 463) with delta (0, 0)
Screenshot: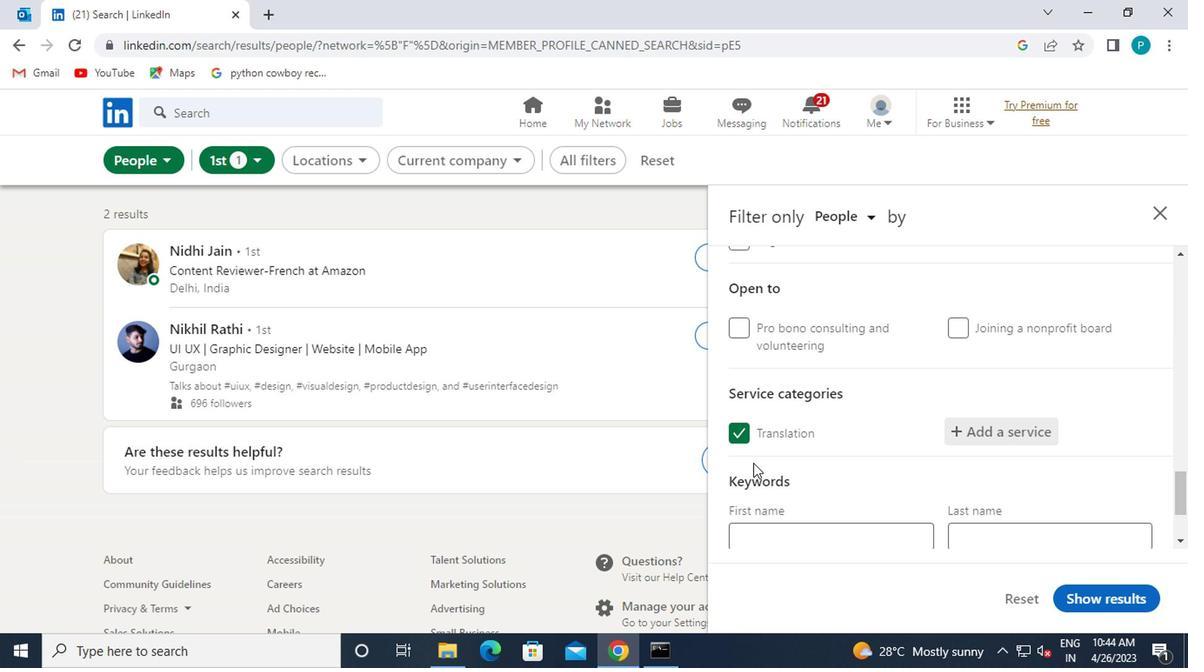 
Action: Mouse pressed left at (750, 464)
Screenshot: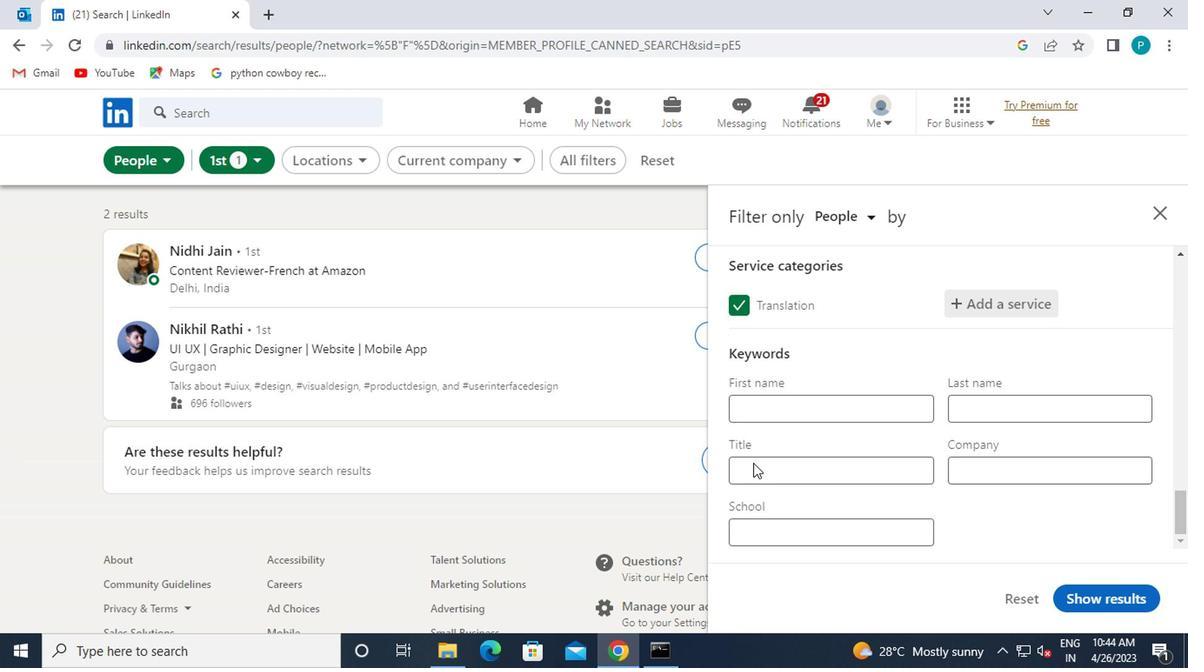 
Action: Mouse moved to (758, 457)
Screenshot: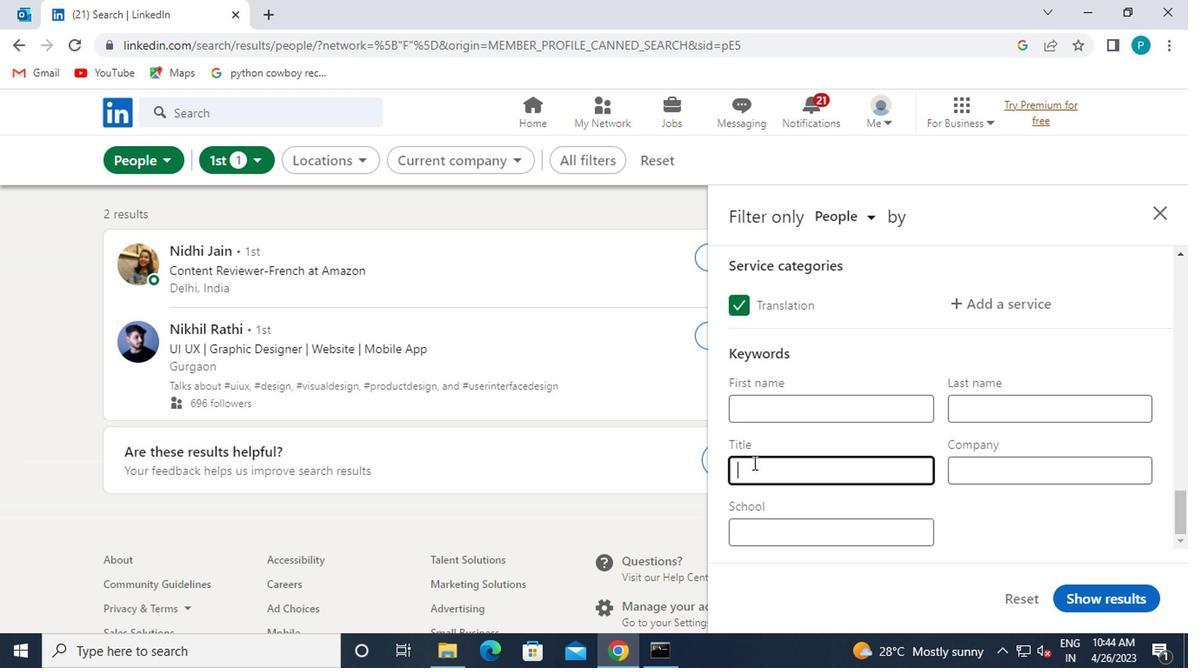 
Action: Key pressed <Key.caps_lock>SEO<Key.caps_lock><Key.caps_lock><Key.space>M<Key.caps_lock>ANAGER
Screenshot: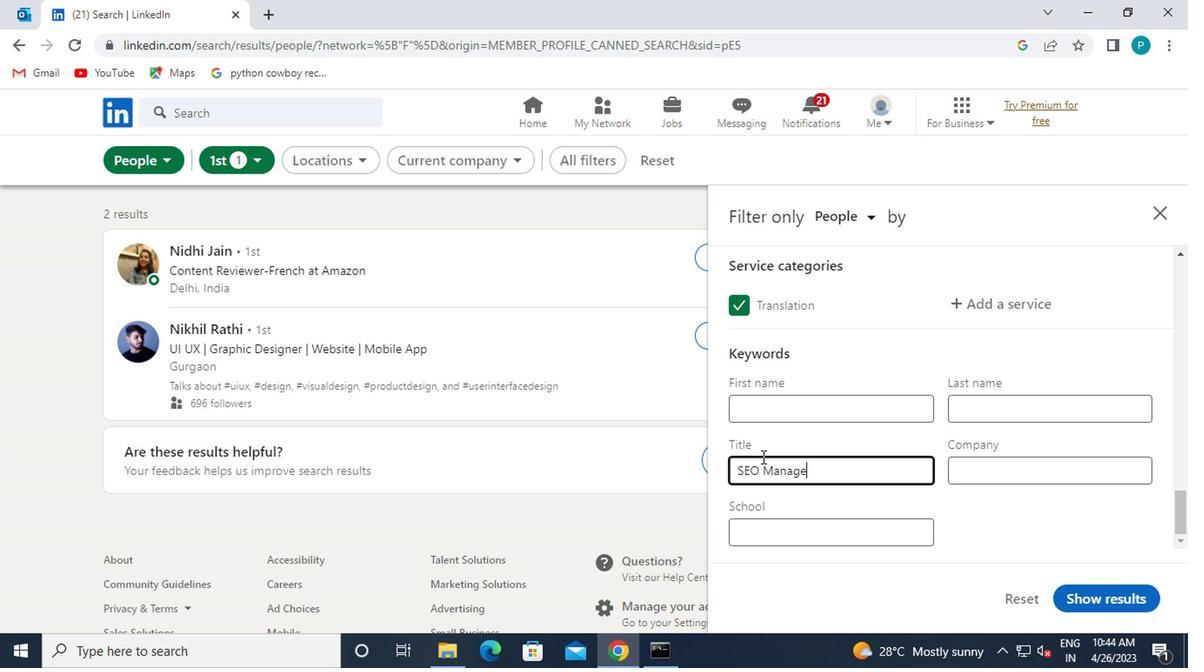 
Action: Mouse moved to (1109, 605)
Screenshot: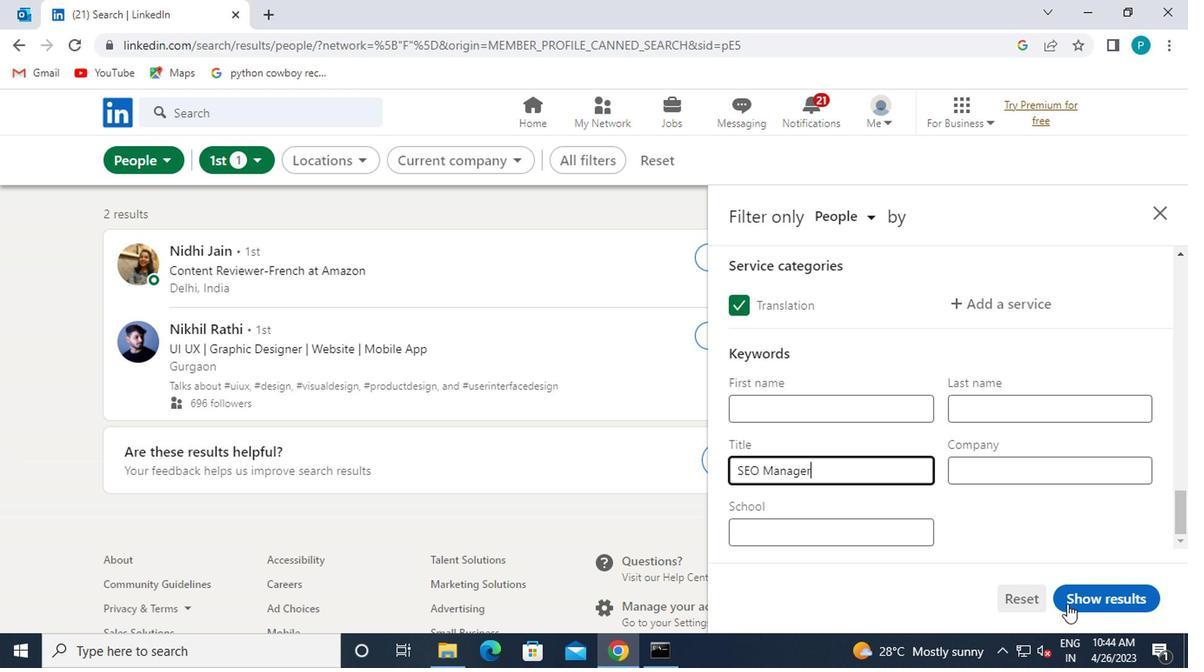 
Action: Mouse pressed left at (1109, 605)
Screenshot: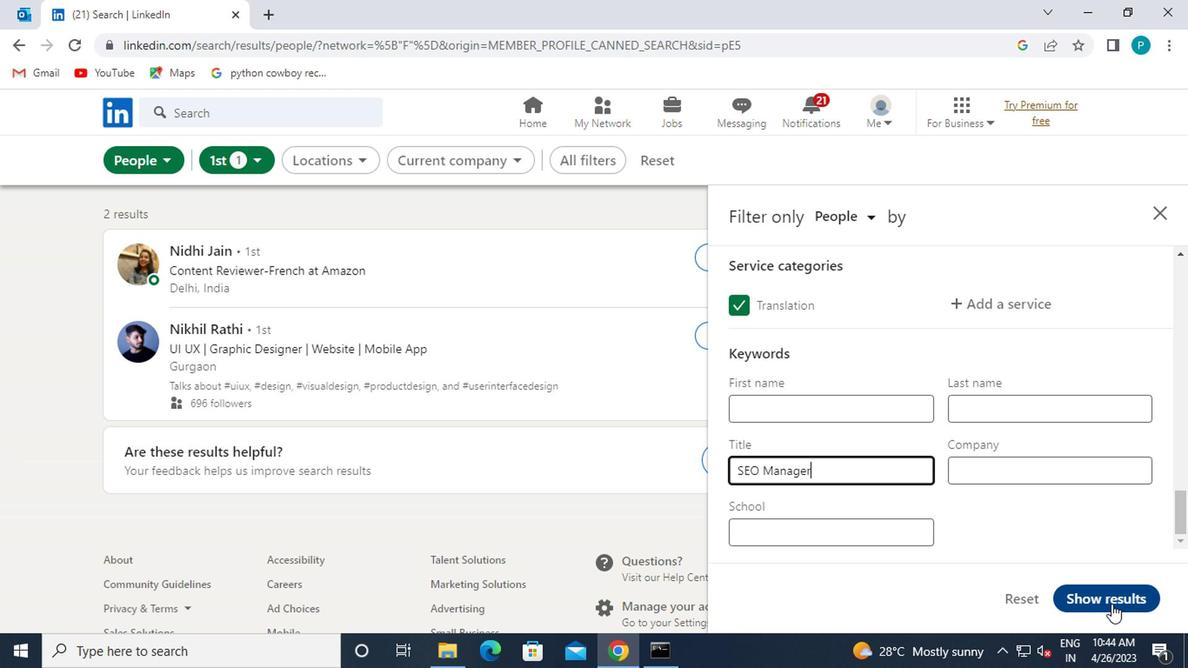 
Action: Mouse moved to (1115, 603)
Screenshot: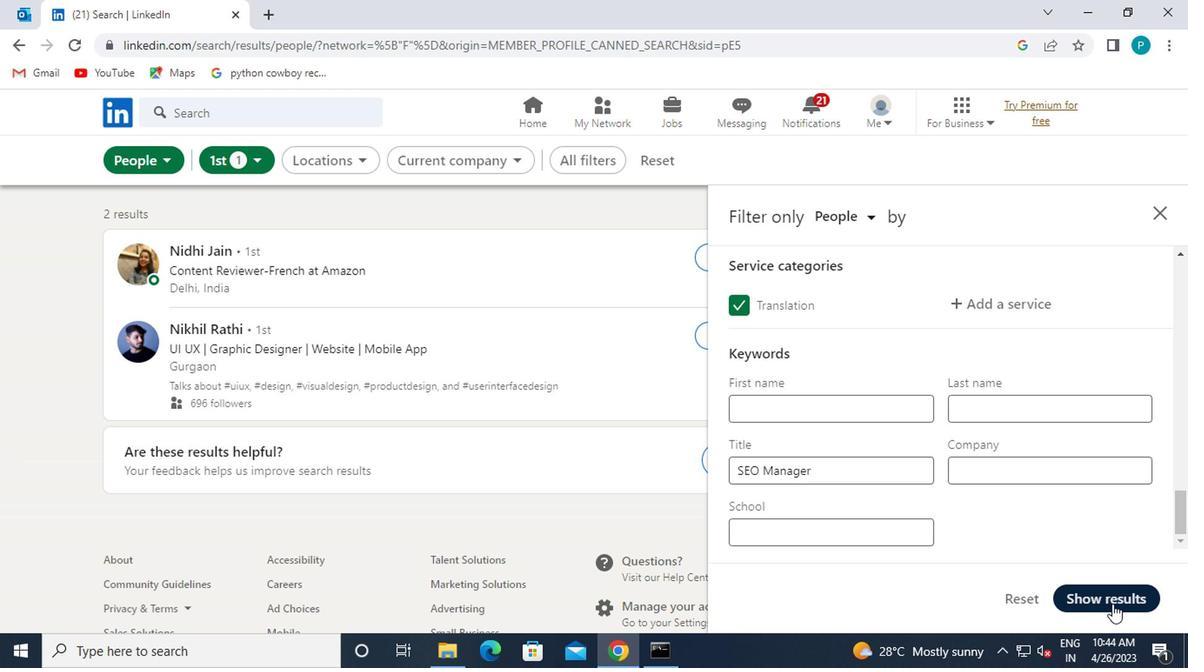 
